 Task: Add a signature Hunter Evans containing Best wishes for a happy New Years Eve, Hunter Evans to email address softage.8@softage.net and add a label Party planning
Action: Mouse moved to (909, 64)
Screenshot: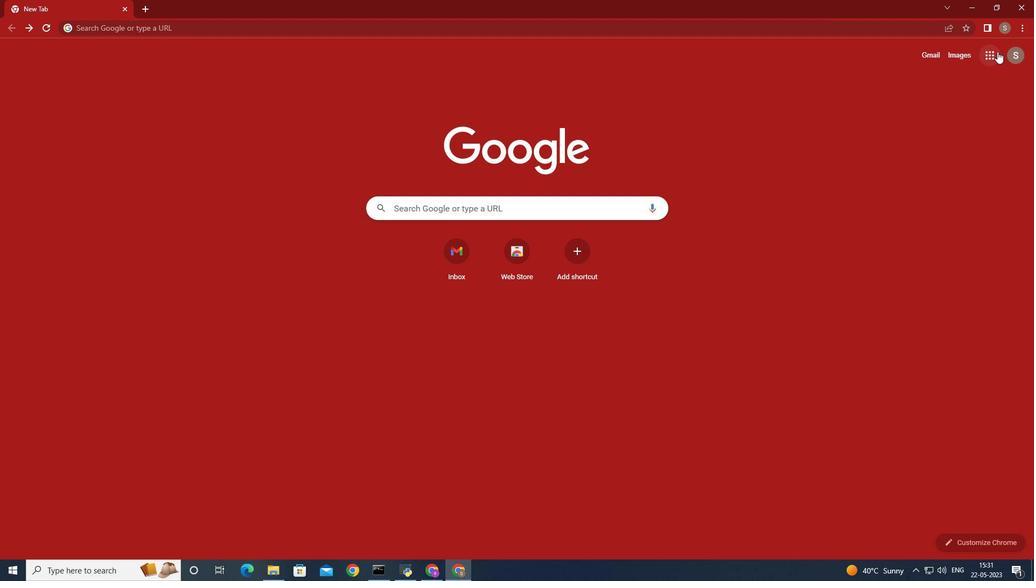 
Action: Mouse pressed left at (909, 64)
Screenshot: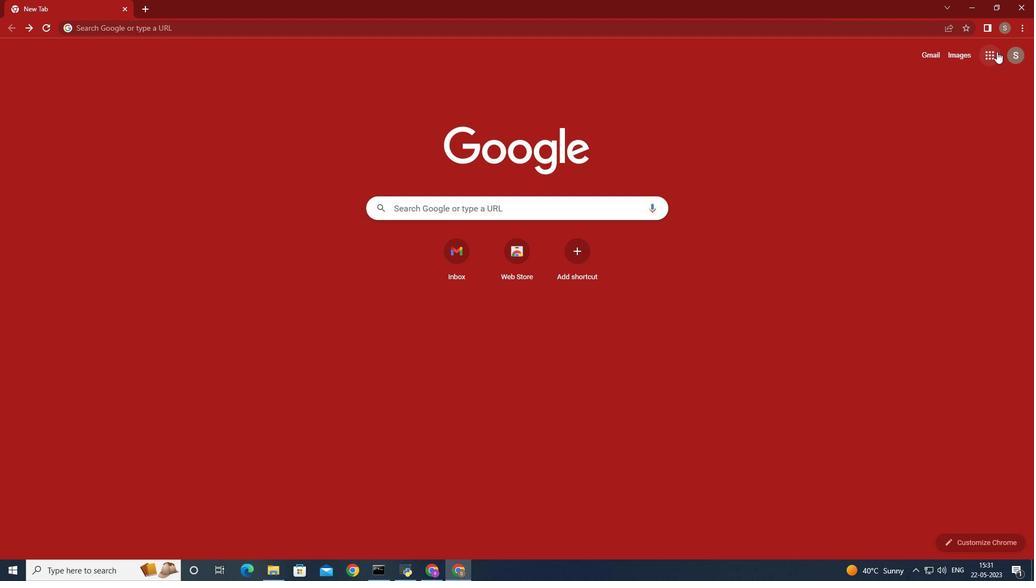 
Action: Mouse moved to (869, 101)
Screenshot: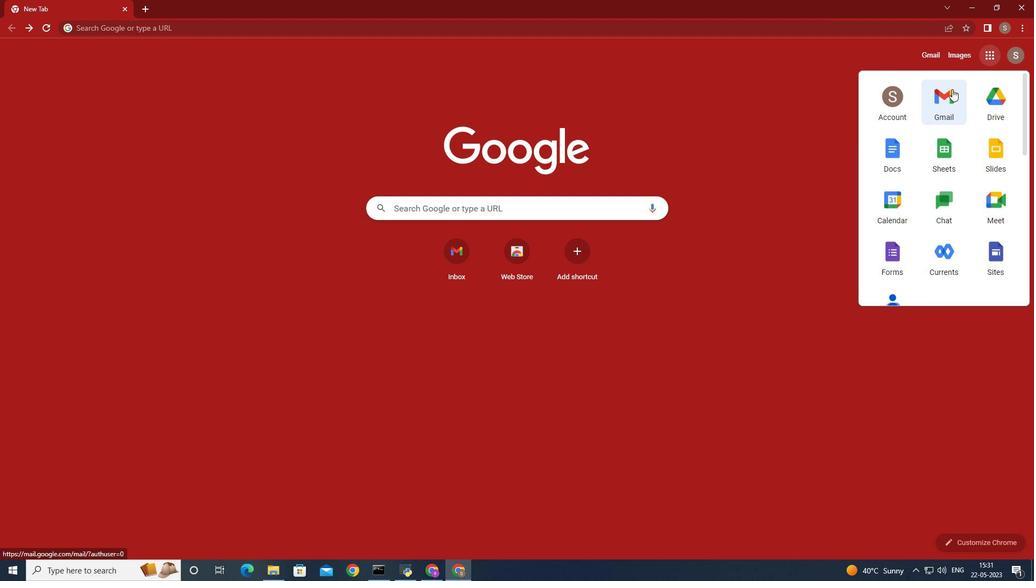 
Action: Mouse pressed left at (869, 101)
Screenshot: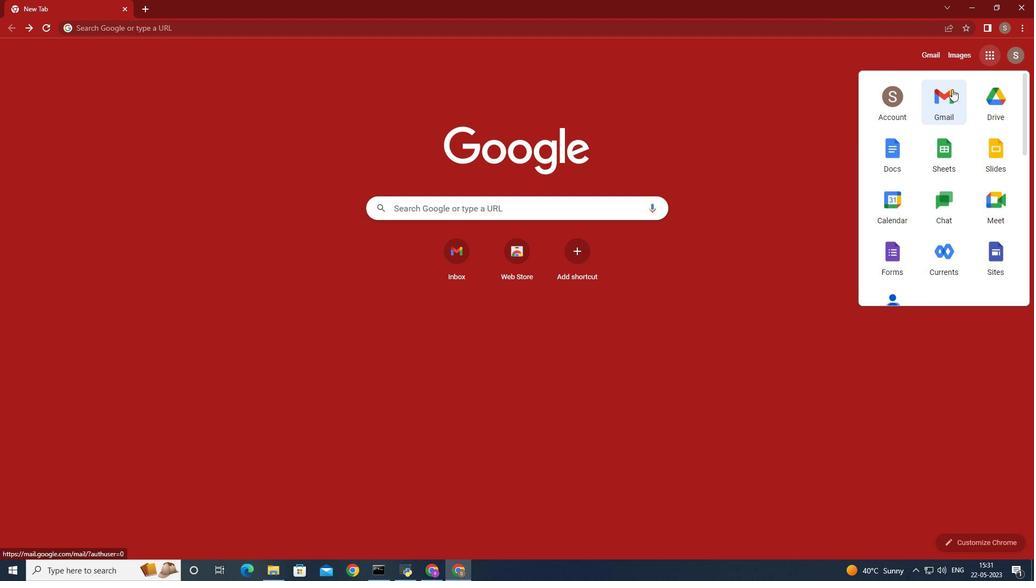 
Action: Mouse moved to (833, 89)
Screenshot: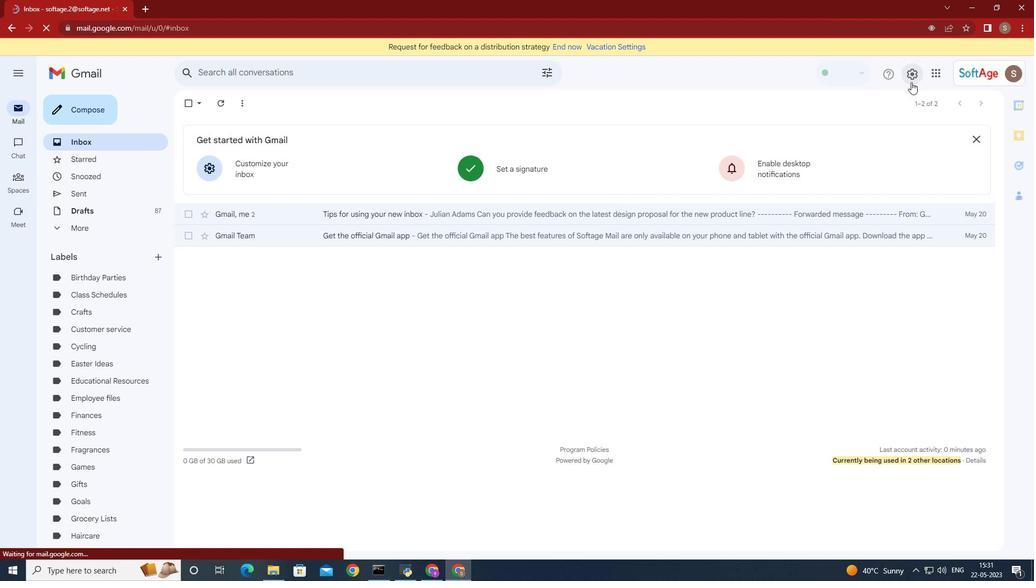 
Action: Mouse pressed left at (833, 89)
Screenshot: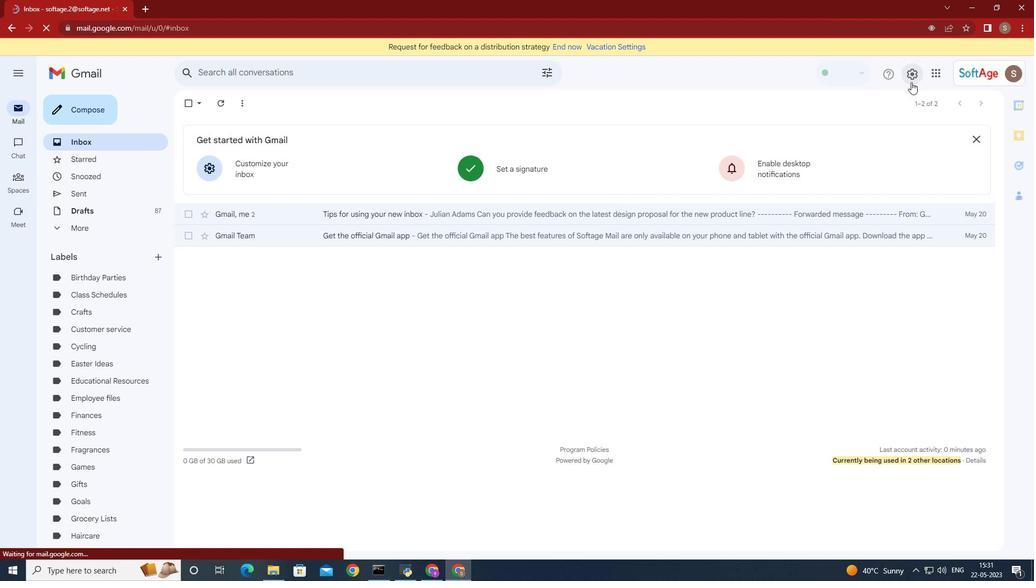 
Action: Mouse moved to (843, 133)
Screenshot: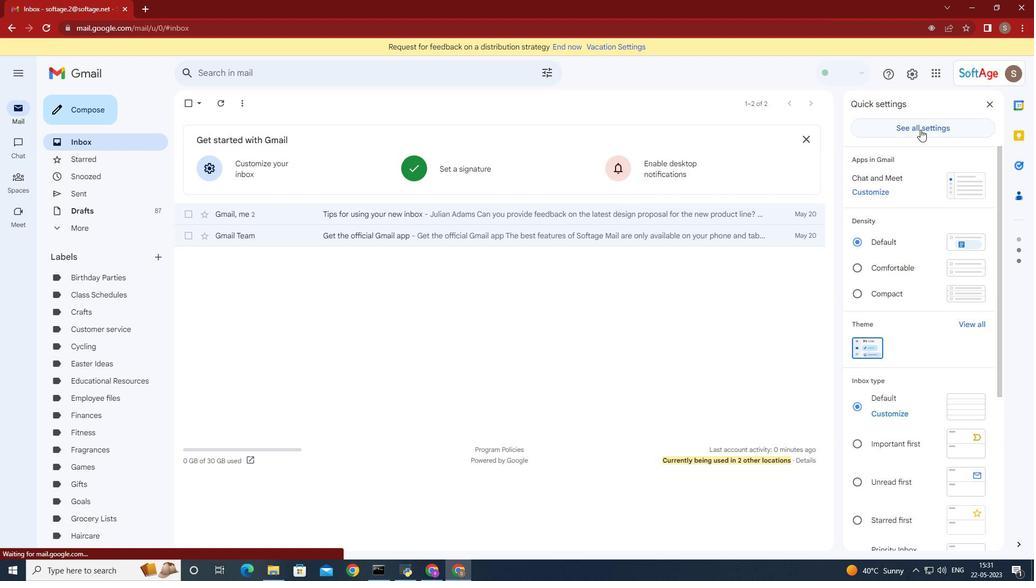
Action: Mouse pressed left at (843, 133)
Screenshot: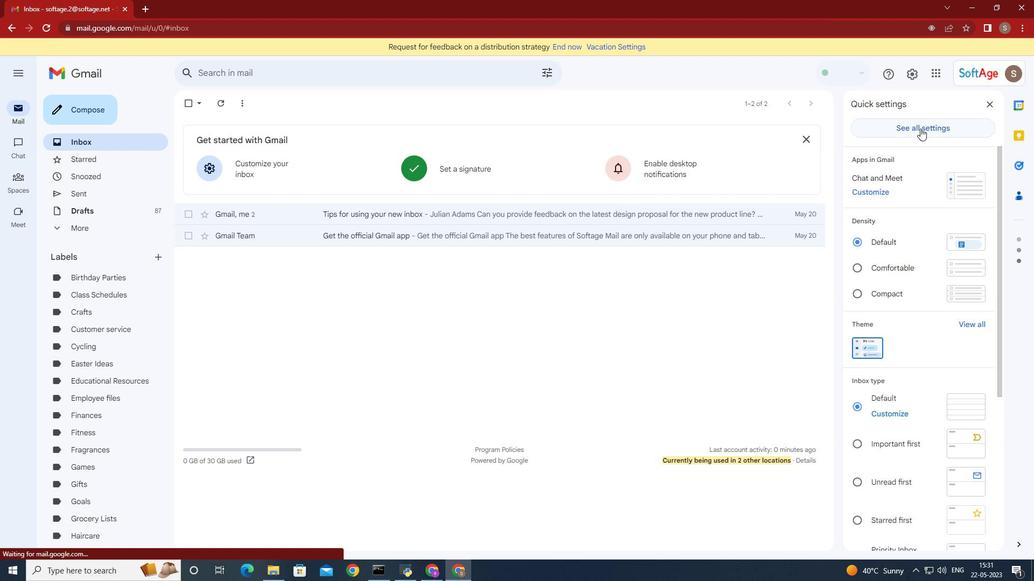 
Action: Mouse moved to (564, 237)
Screenshot: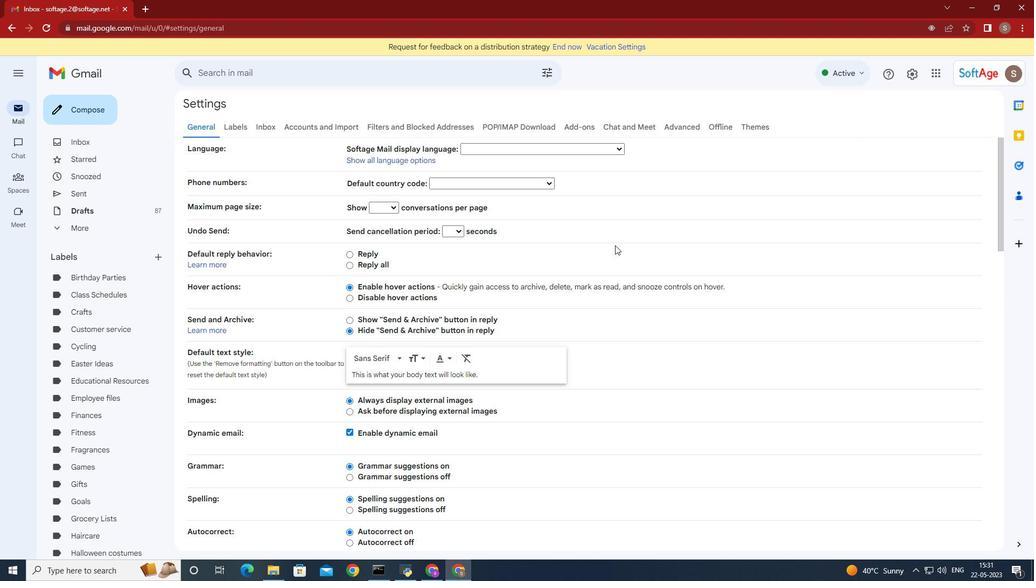 
Action: Mouse scrolled (564, 237) with delta (0, 0)
Screenshot: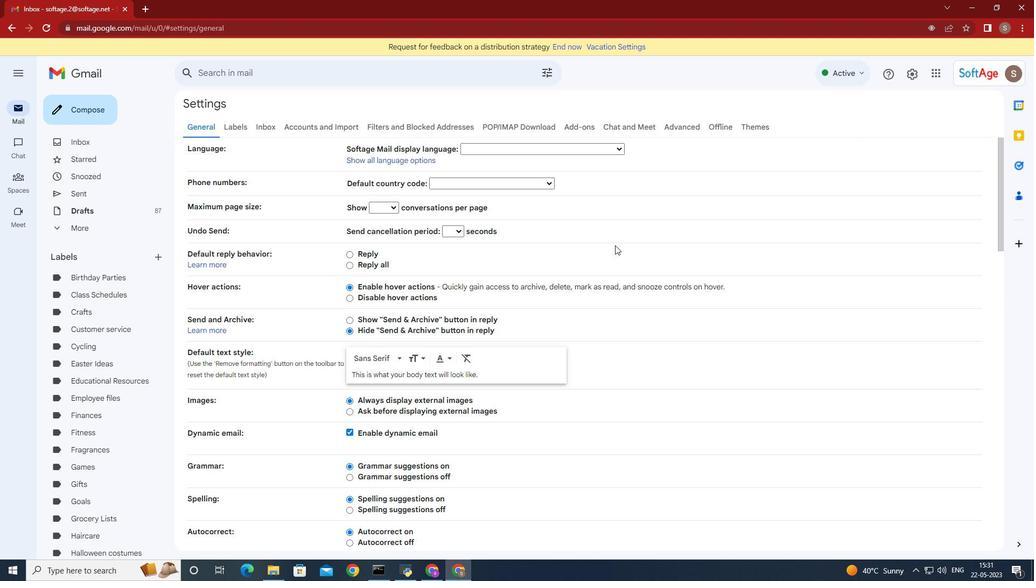 
Action: Mouse moved to (563, 237)
Screenshot: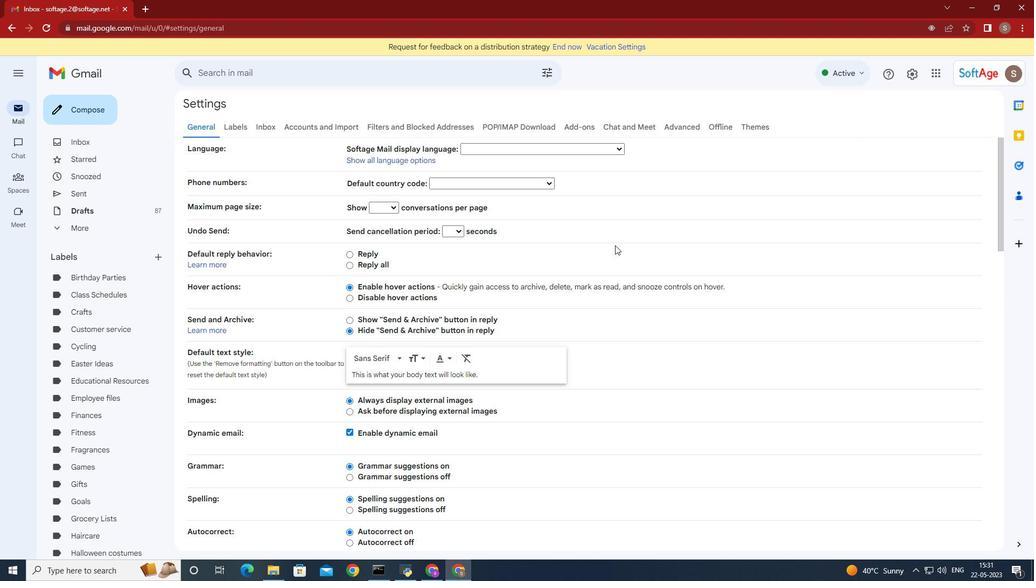 
Action: Mouse scrolled (563, 237) with delta (0, 0)
Screenshot: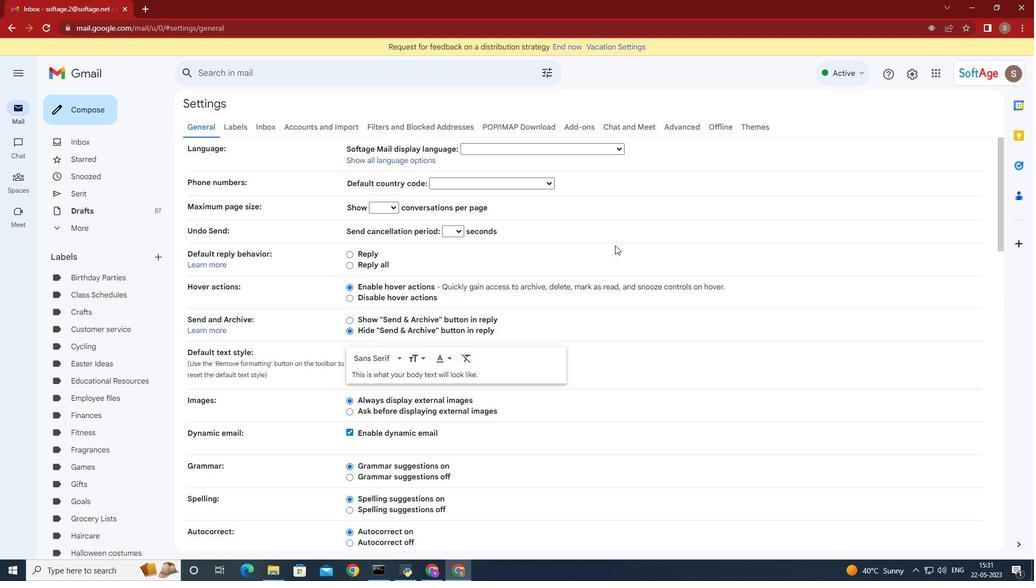 
Action: Mouse scrolled (563, 237) with delta (0, 0)
Screenshot: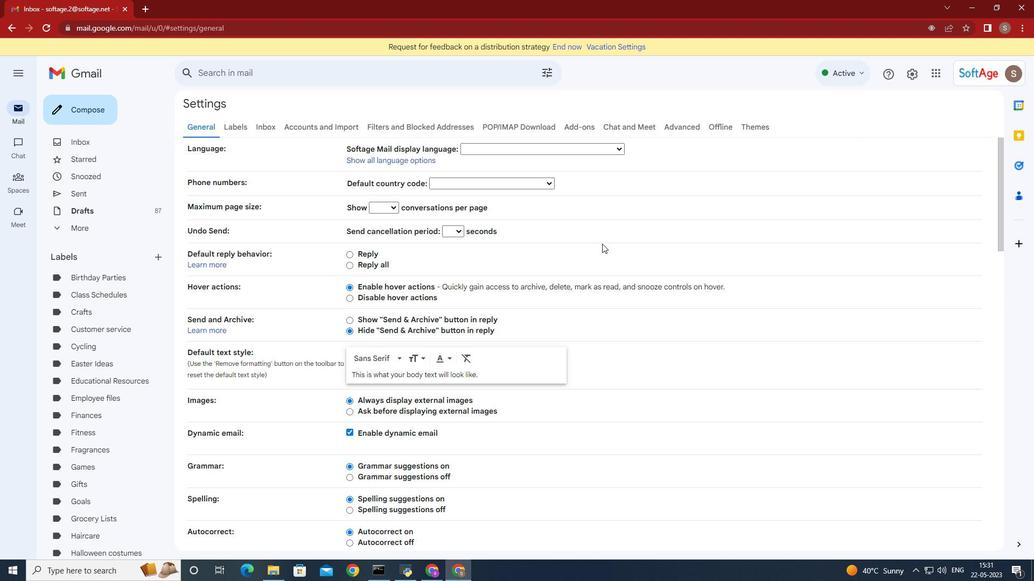 
Action: Mouse moved to (562, 237)
Screenshot: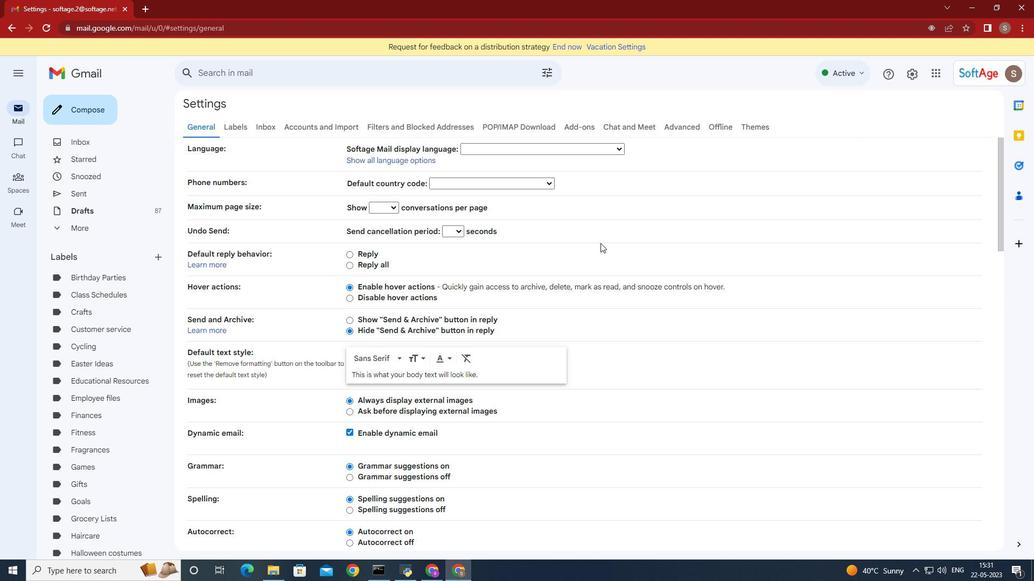 
Action: Mouse scrolled (562, 236) with delta (0, 0)
Screenshot: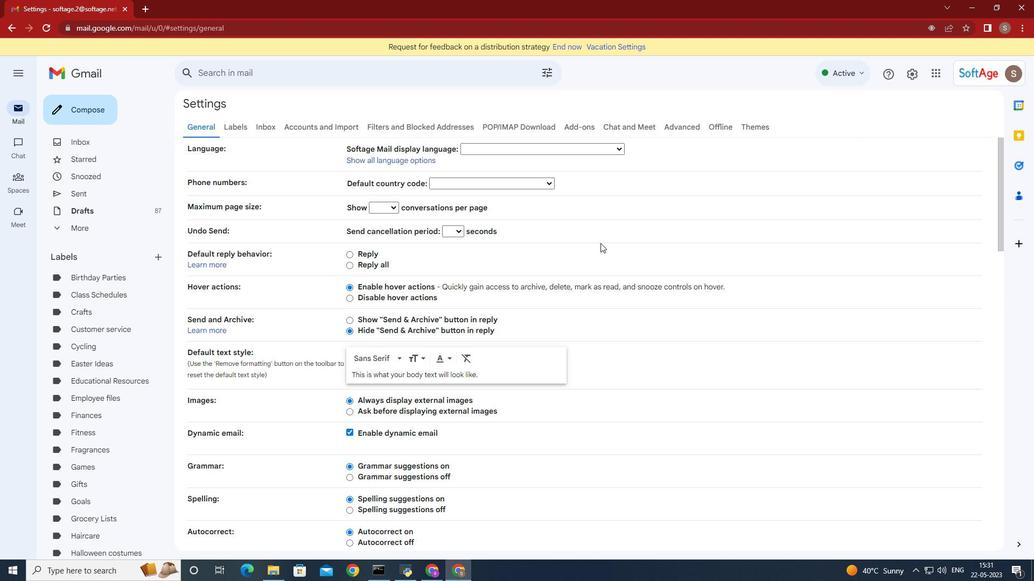 
Action: Mouse moved to (561, 236)
Screenshot: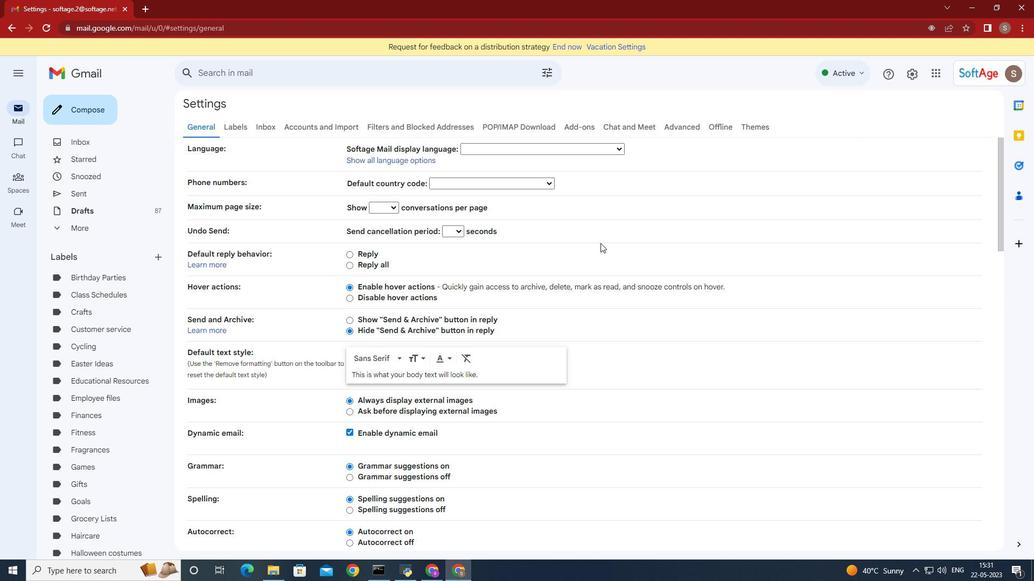 
Action: Mouse scrolled (561, 236) with delta (0, 0)
Screenshot: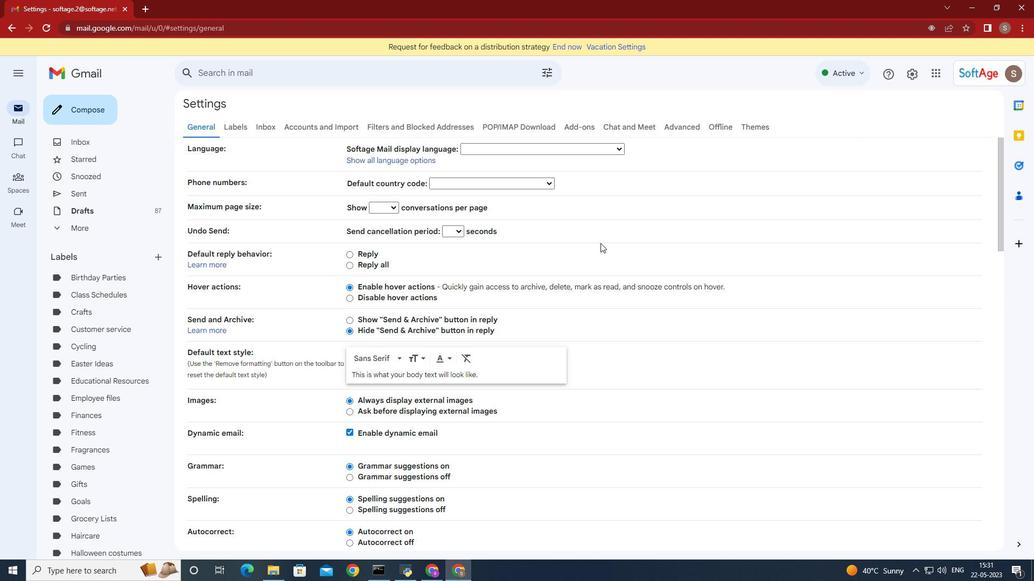 
Action: Mouse moved to (560, 235)
Screenshot: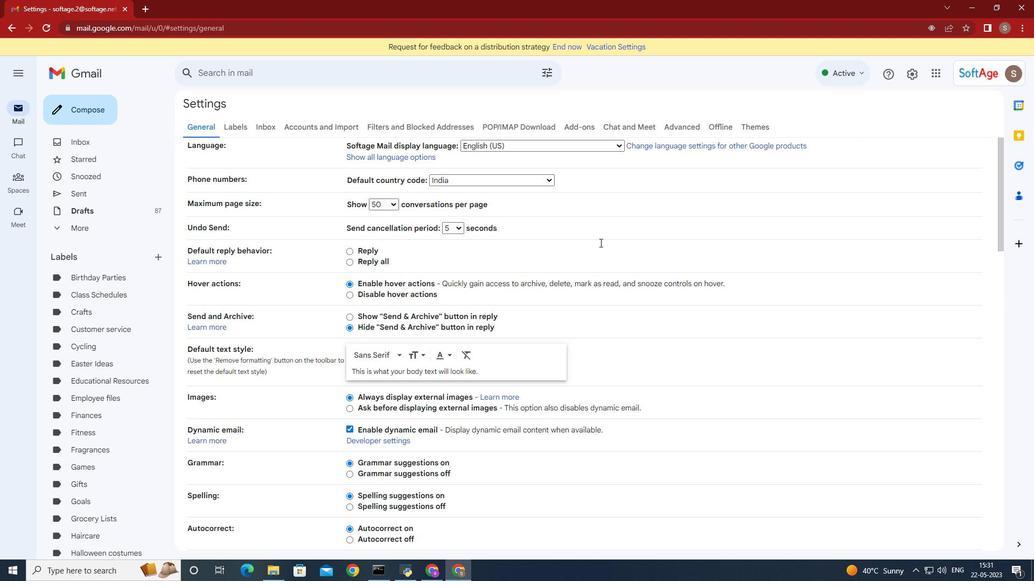 
Action: Mouse scrolled (560, 234) with delta (0, 0)
Screenshot: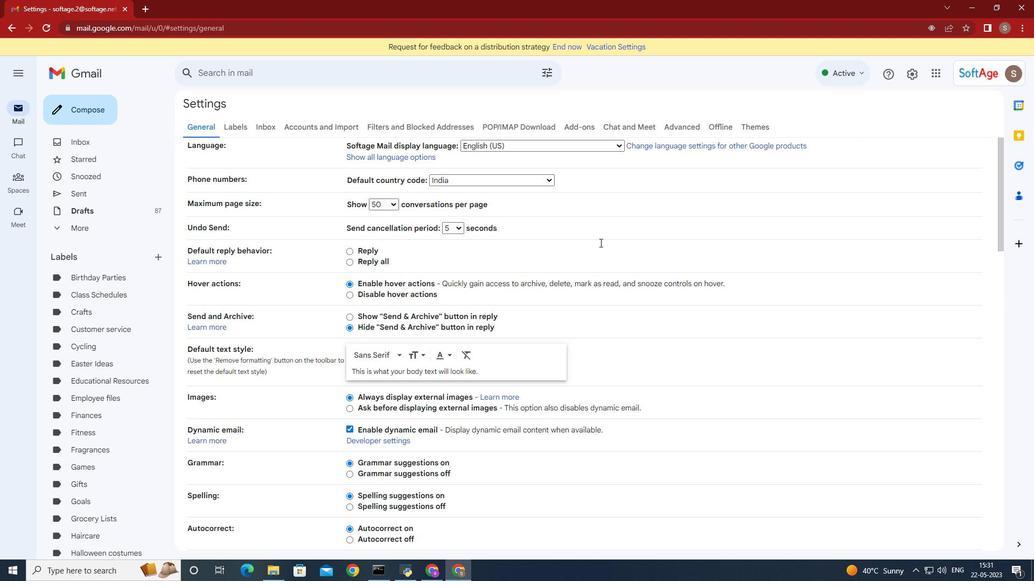 
Action: Mouse moved to (556, 232)
Screenshot: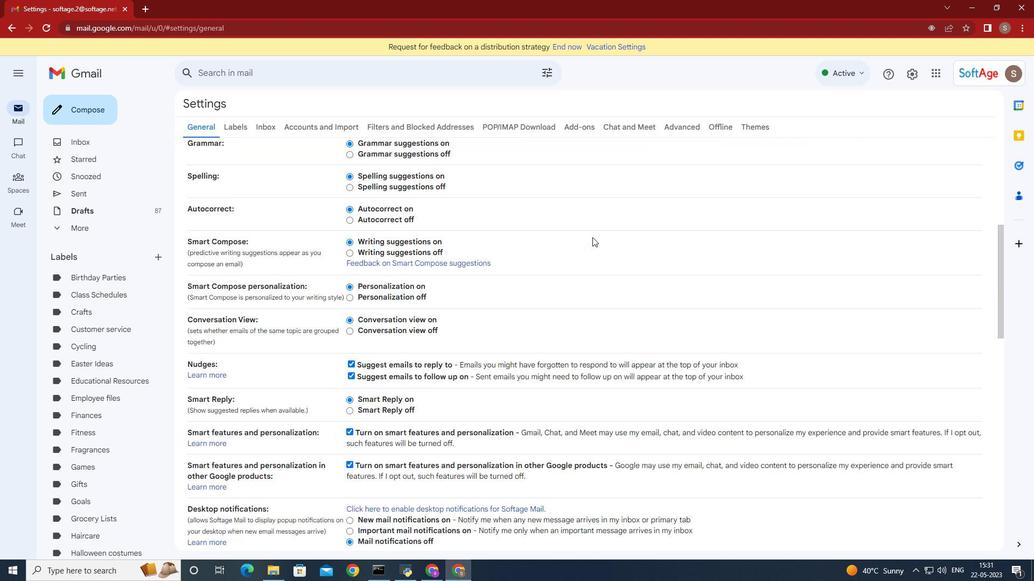 
Action: Mouse scrolled (556, 232) with delta (0, 0)
Screenshot: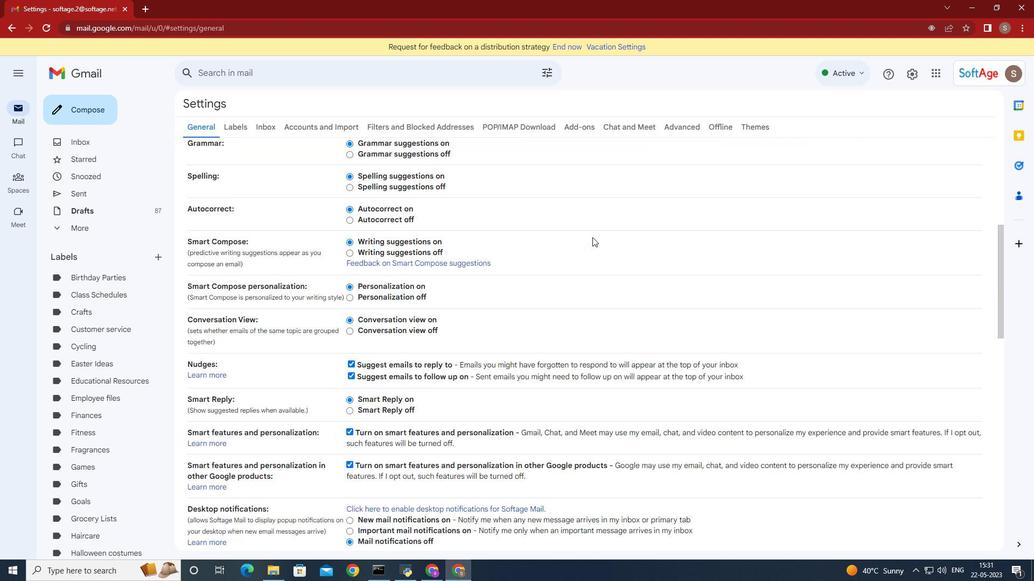 
Action: Mouse moved to (556, 232)
Screenshot: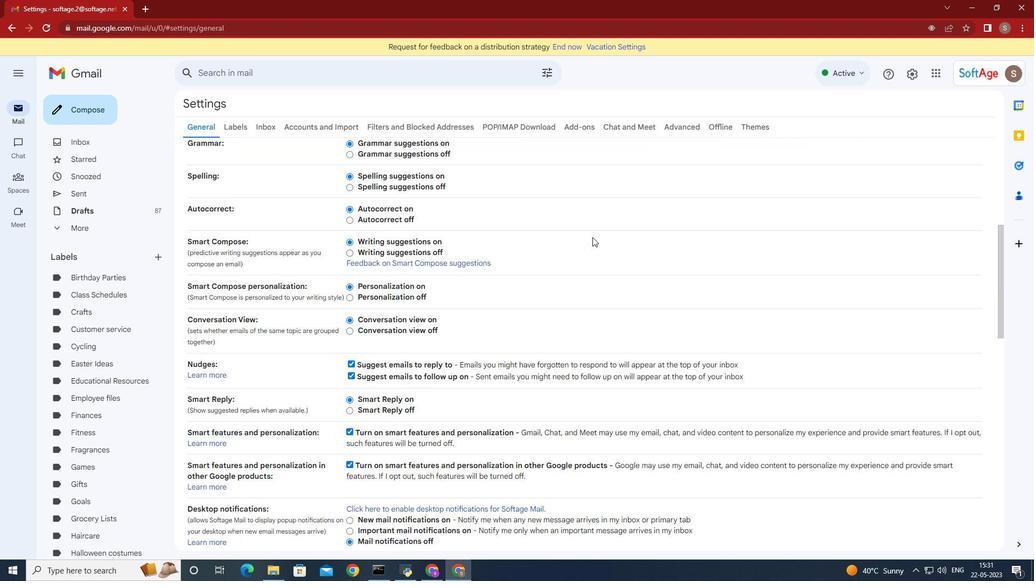 
Action: Mouse scrolled (556, 232) with delta (0, 0)
Screenshot: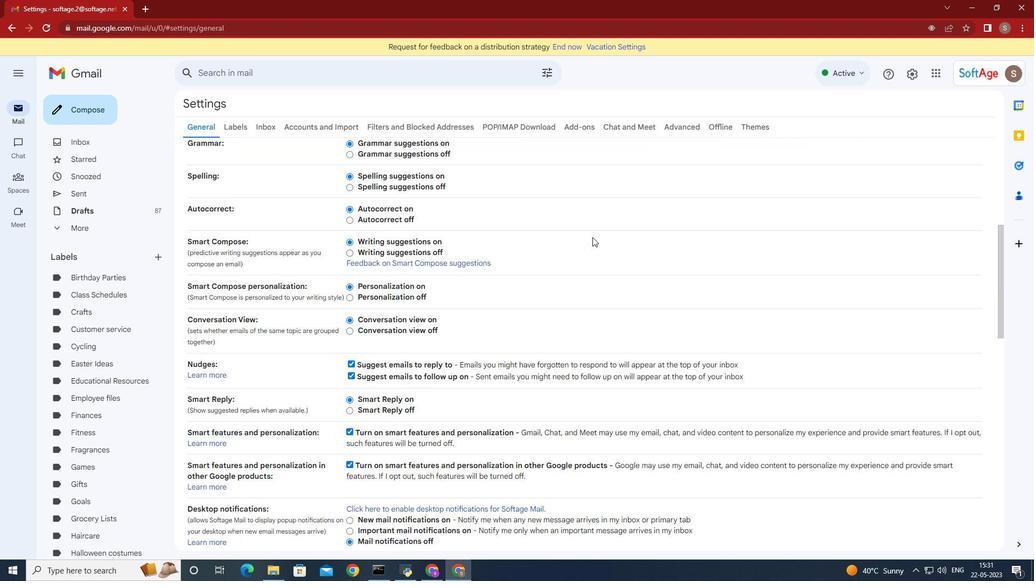 
Action: Mouse scrolled (556, 232) with delta (0, 0)
Screenshot: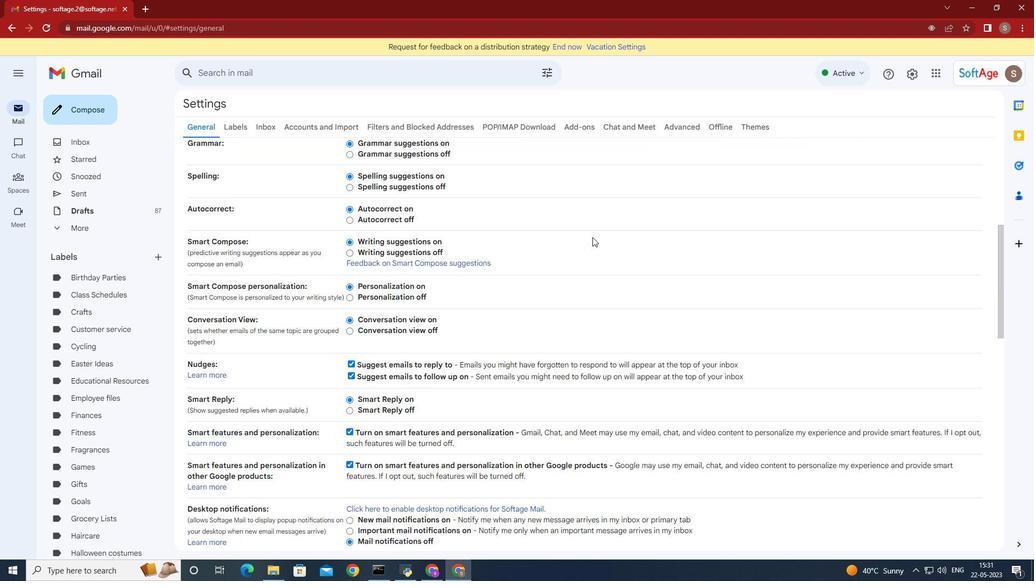 
Action: Mouse scrolled (556, 232) with delta (0, 0)
Screenshot: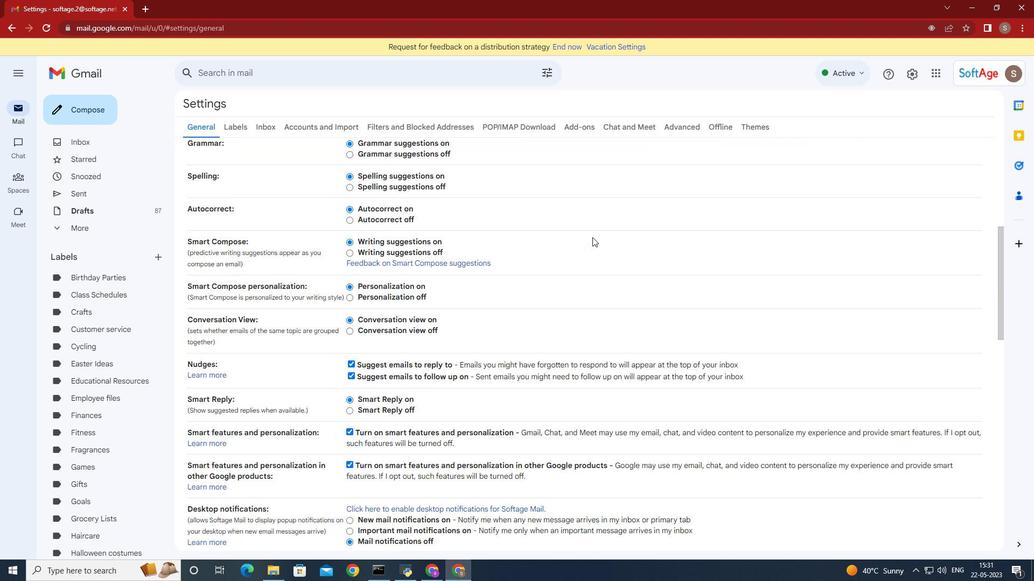 
Action: Mouse scrolled (556, 232) with delta (0, 0)
Screenshot: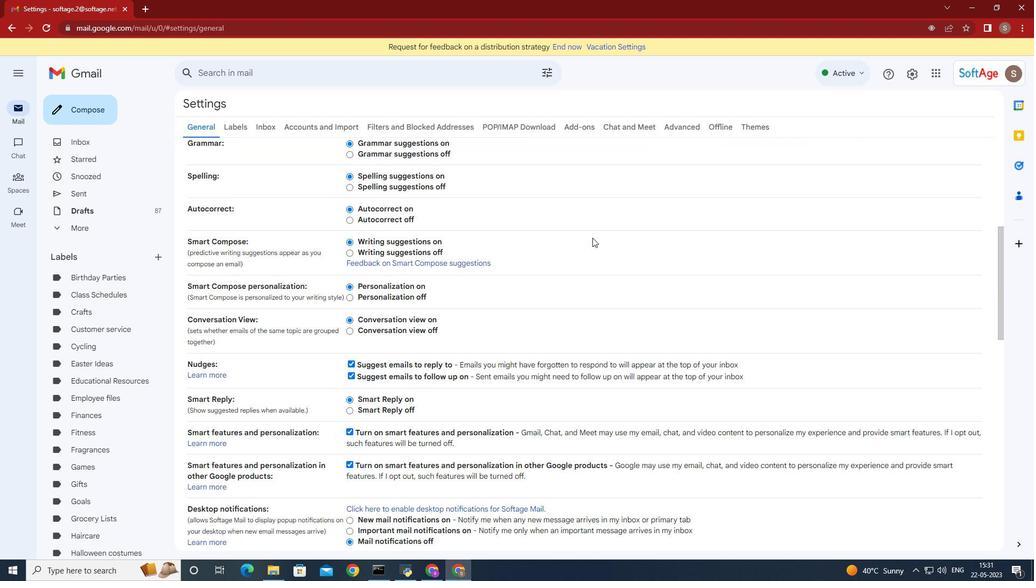 
Action: Mouse scrolled (556, 232) with delta (0, 0)
Screenshot: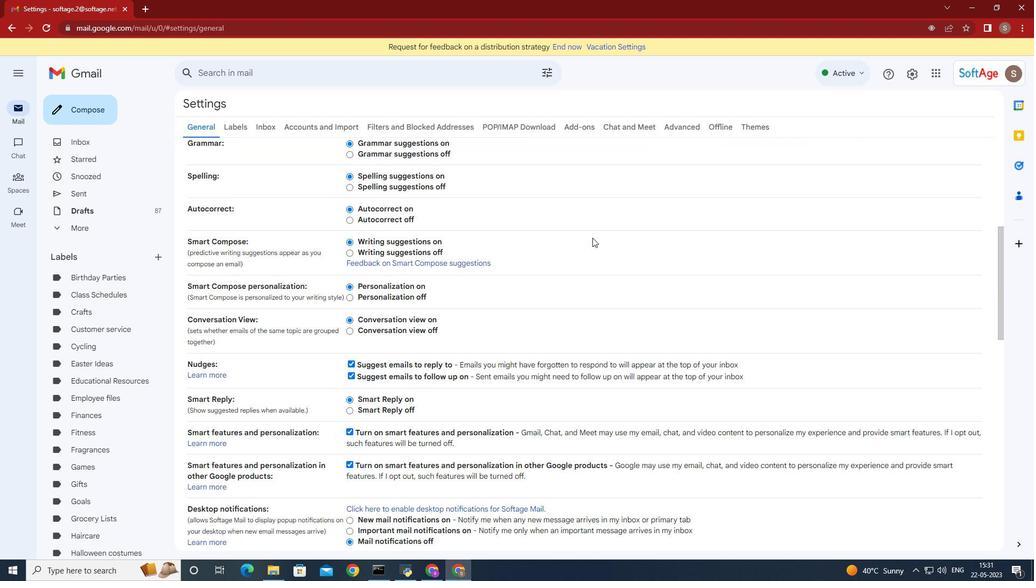 
Action: Mouse moved to (509, 376)
Screenshot: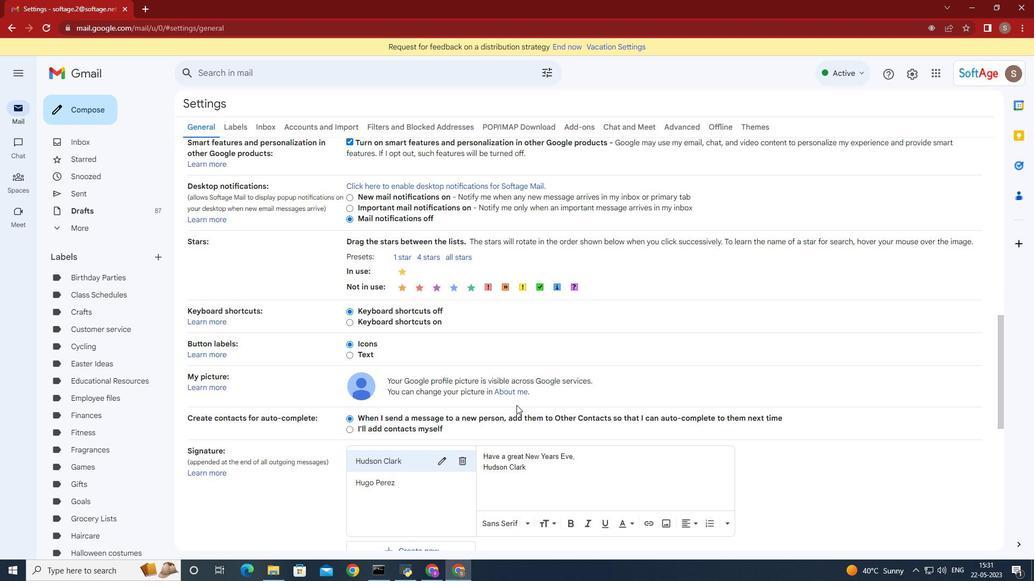 
Action: Mouse scrolled (504, 382) with delta (0, 0)
Screenshot: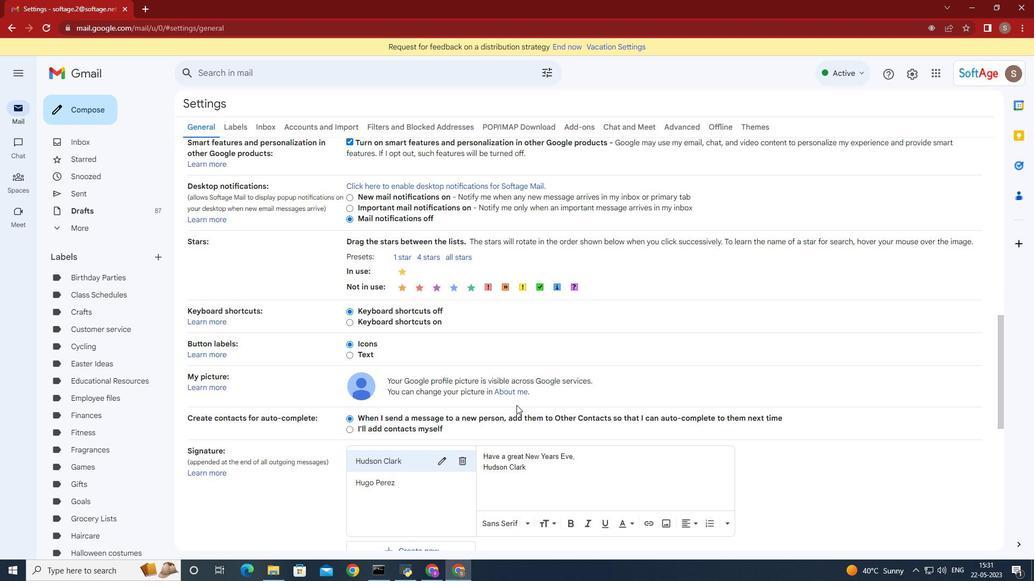 
Action: Mouse moved to (510, 374)
Screenshot: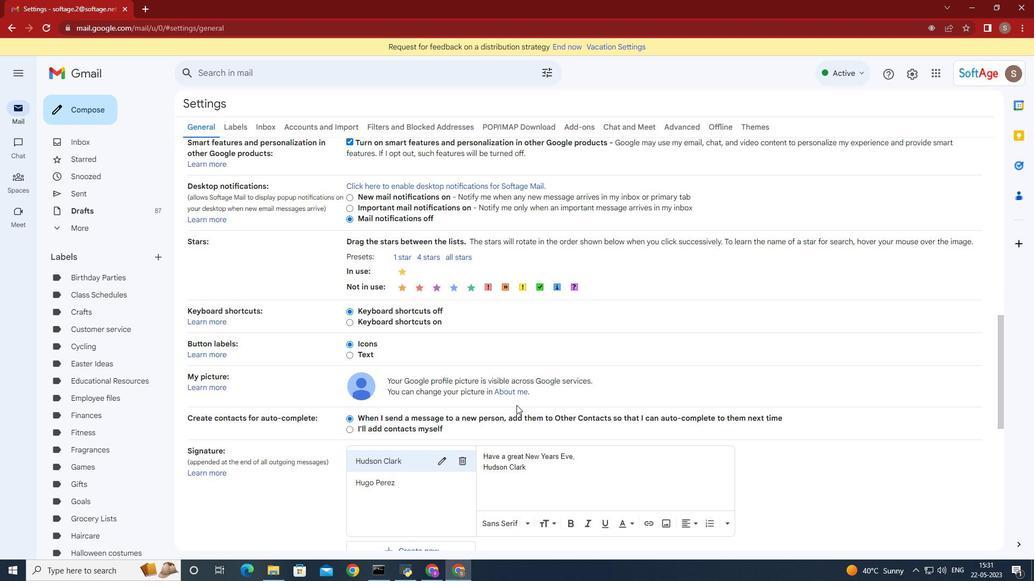 
Action: Mouse scrolled (504, 382) with delta (0, 0)
Screenshot: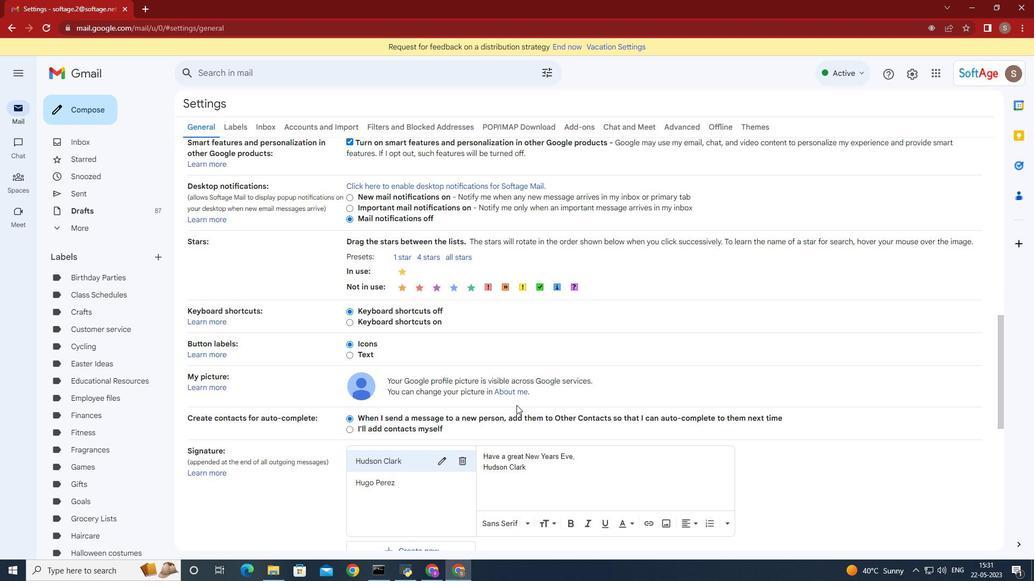 
Action: Mouse moved to (512, 372)
Screenshot: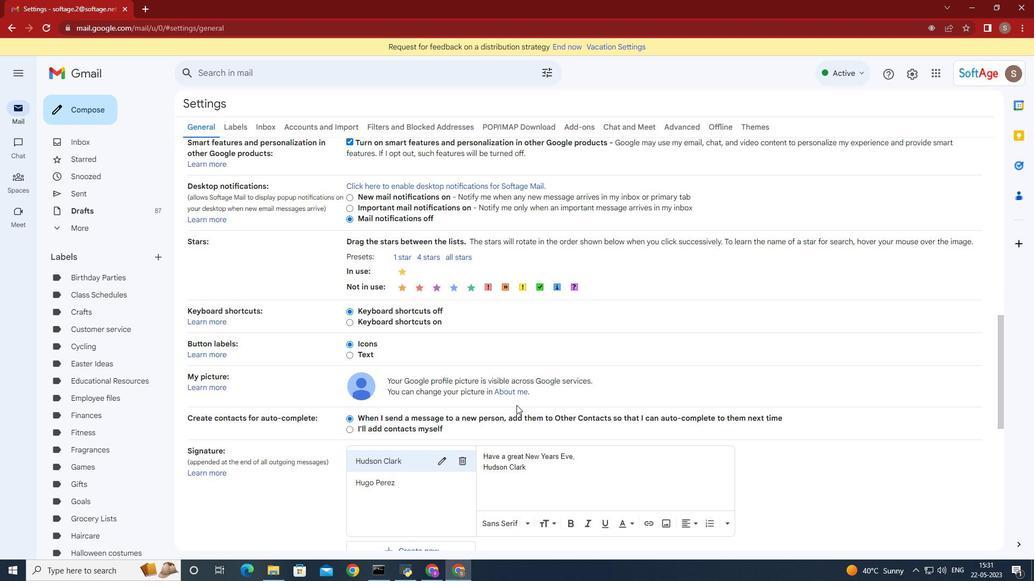 
Action: Mouse scrolled (510, 374) with delta (0, 0)
Screenshot: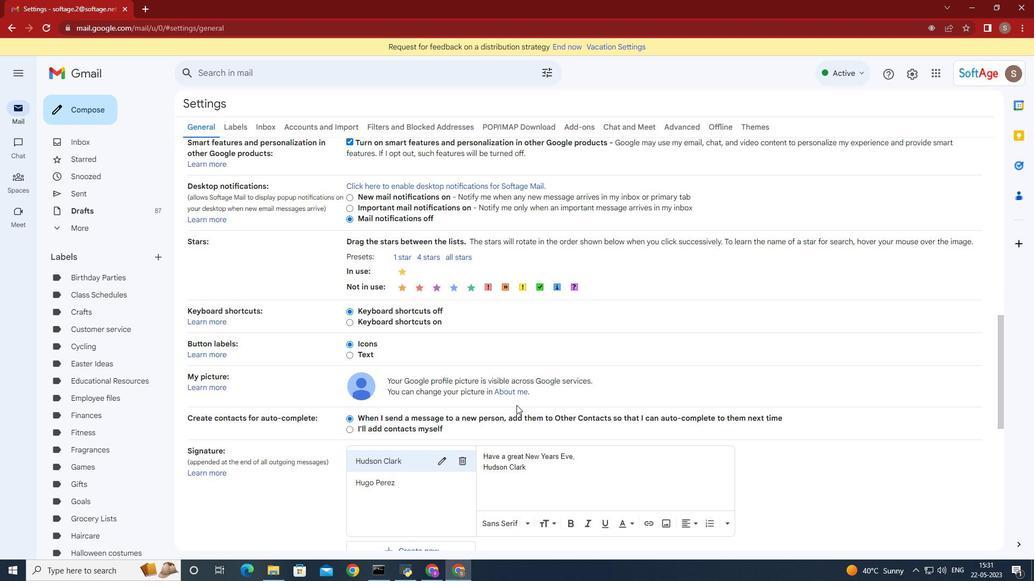
Action: Mouse moved to (392, 372)
Screenshot: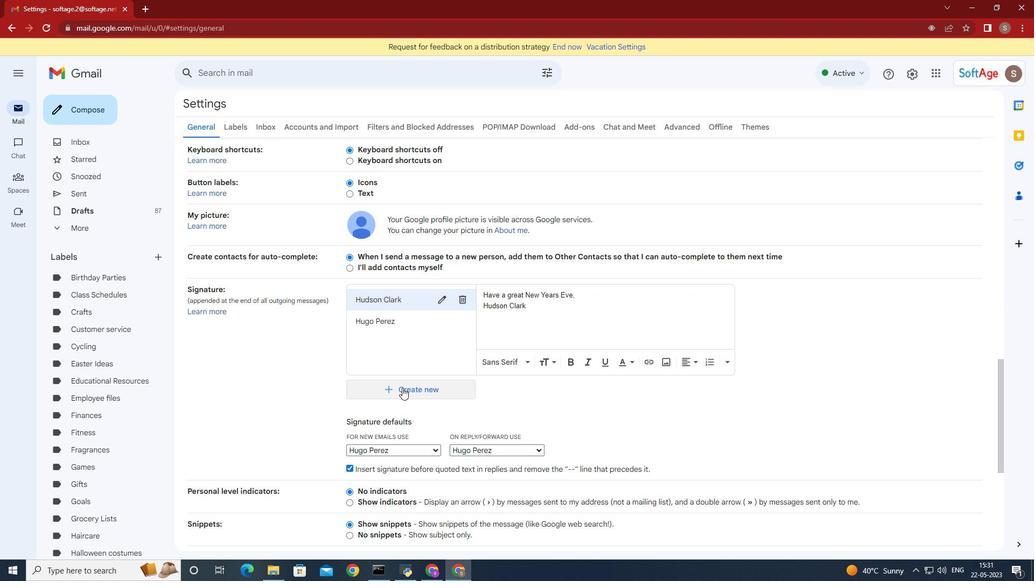 
Action: Mouse pressed left at (392, 372)
Screenshot: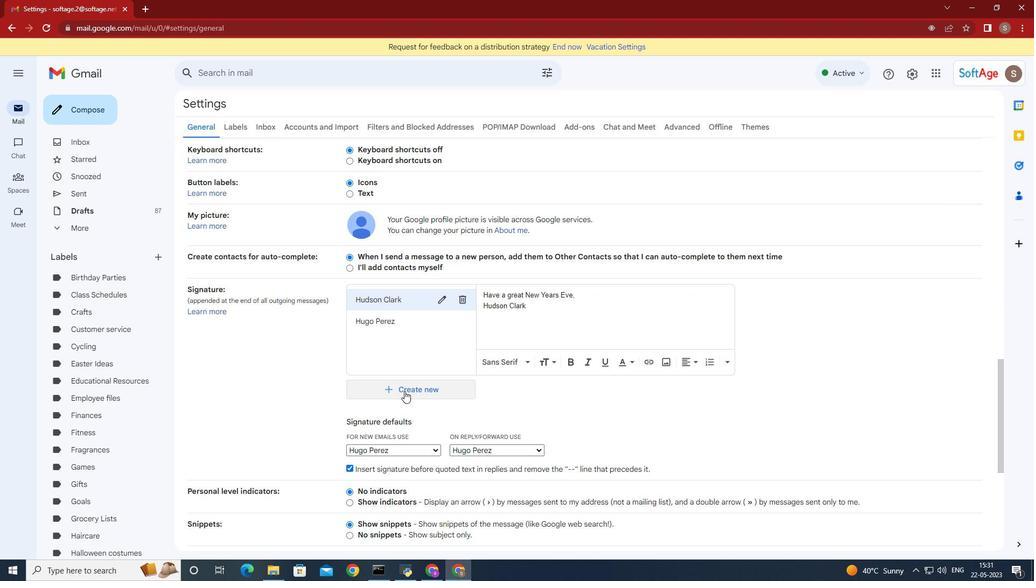 
Action: Mouse moved to (494, 284)
Screenshot: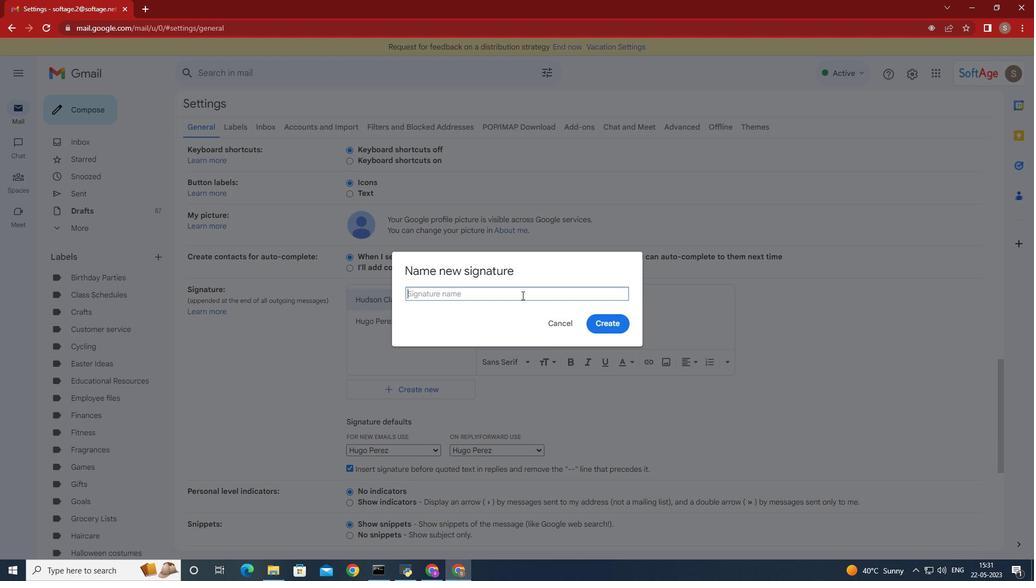 
Action: Key pressed <Key.shift>Hunter<Key.space><Key.shift>Evans<Key.space>
Screenshot: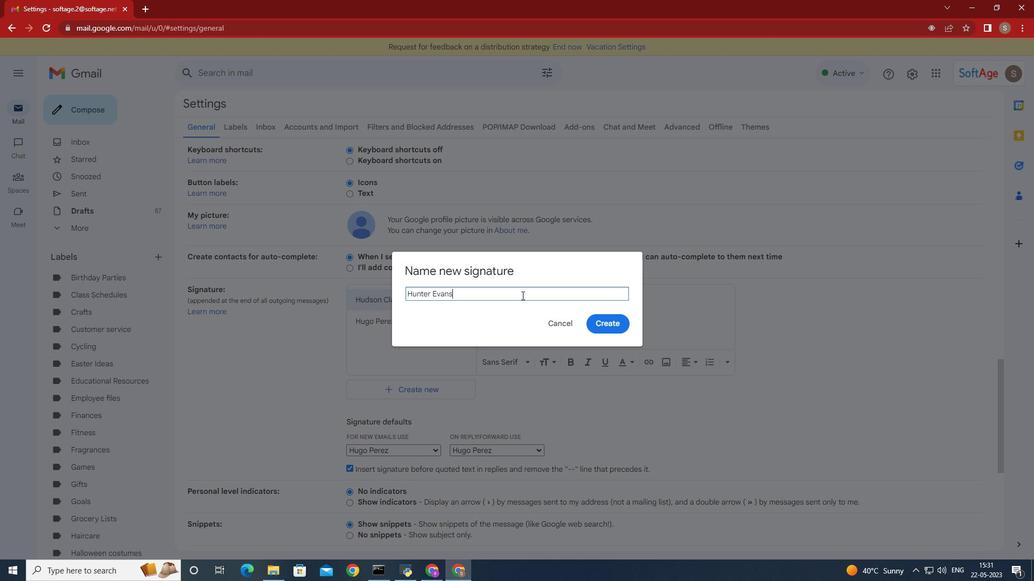 
Action: Mouse moved to (583, 315)
Screenshot: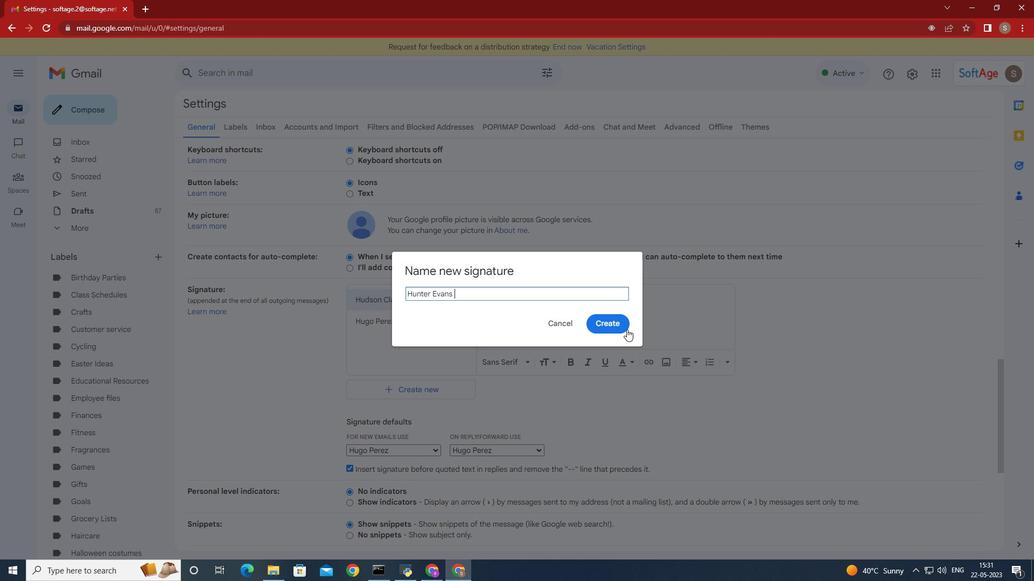 
Action: Mouse pressed left at (583, 315)
Screenshot: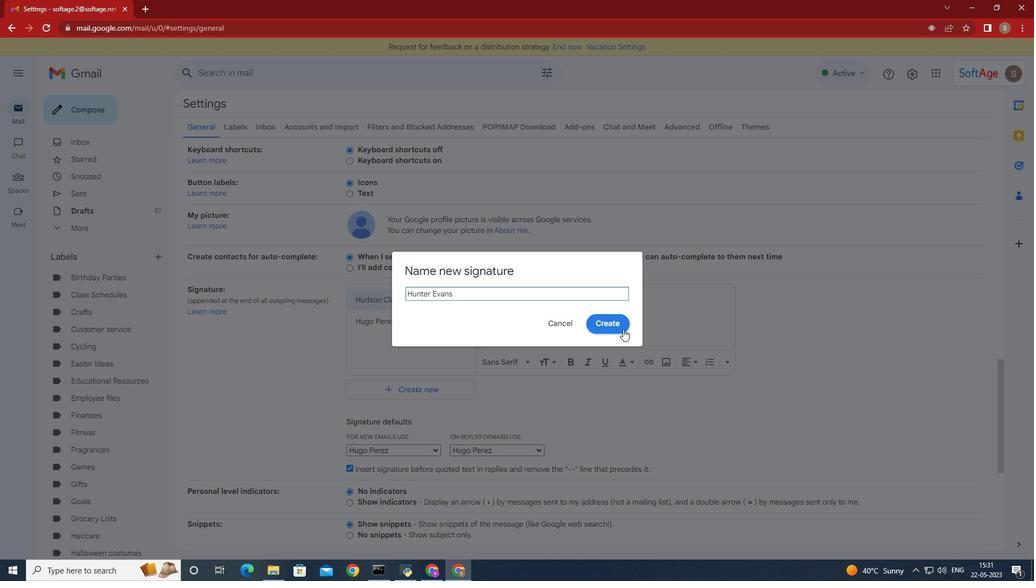 
Action: Key pressed <Key.shift>Best<Key.space>wishes<Key.space>for<Key.space>a<Key.space>happy<Key.space><Key.shift>New<Key.space><Key.shift><Key.shift><Key.shift><Key.shift><Key.shift><Key.shift><Key.shift><Key.shift><Key.shift><Key.shift><Key.shift><Key.shift><Key.shift><Key.shift><Key.shift><Key.shift>Years<Key.space><Key.shift>Eva,<Key.enter><Key.shift><Key.shift><Key.shift><Key.shift>Hunter<Key.space><Key.shift>Evans
Screenshot: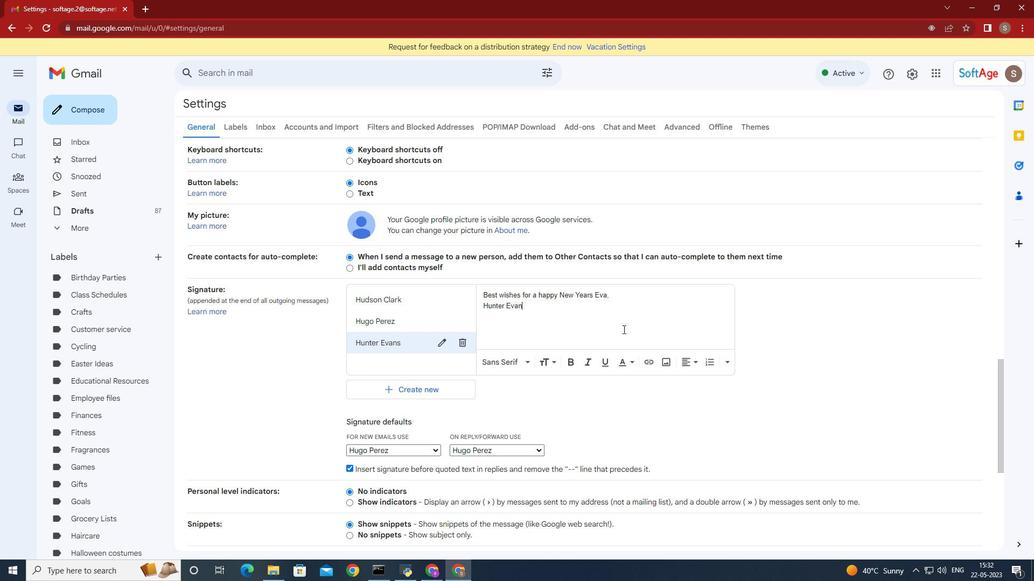 
Action: Mouse moved to (582, 315)
Screenshot: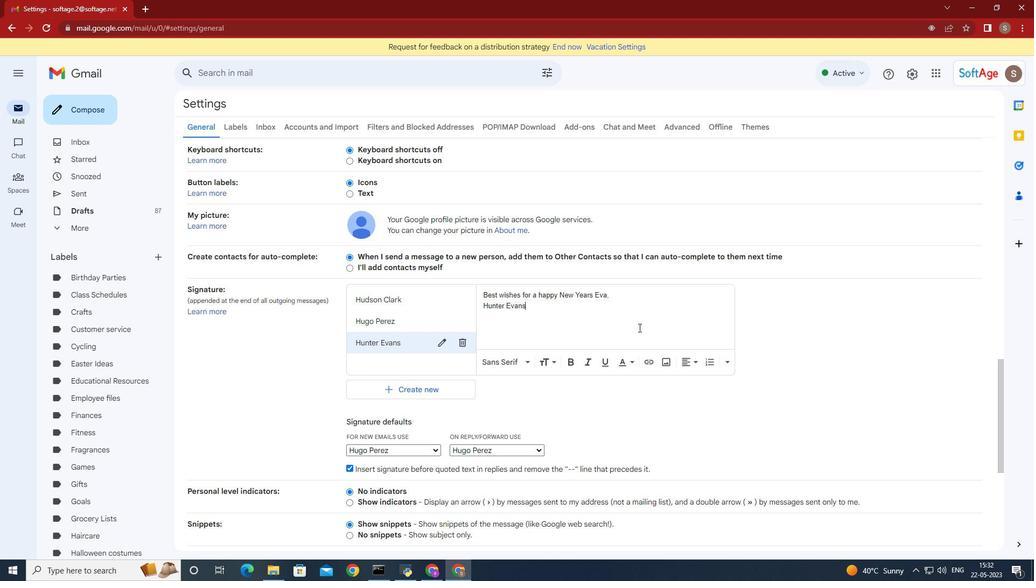 
Action: Mouse scrolled (582, 315) with delta (0, 0)
Screenshot: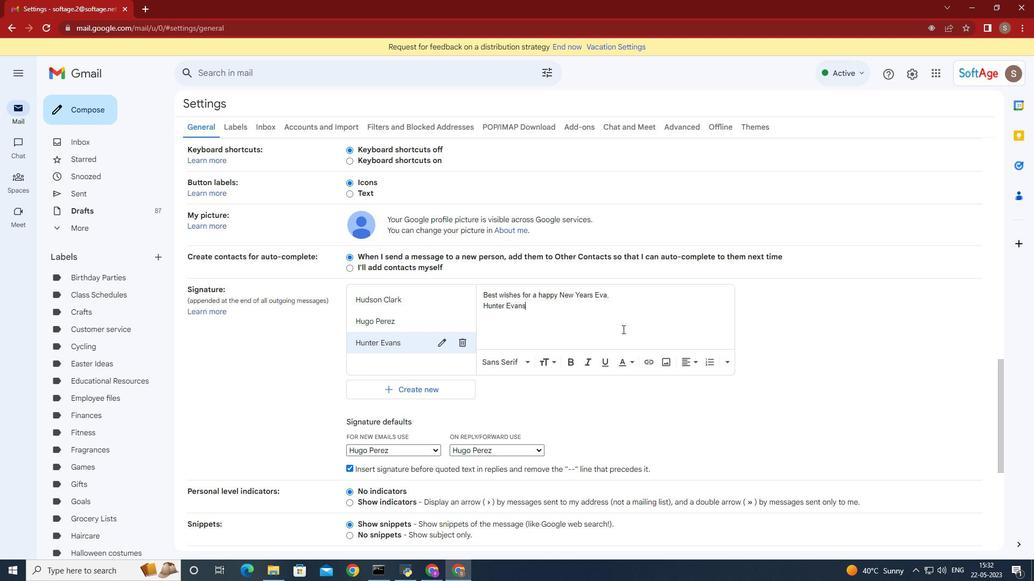 
Action: Mouse scrolled (582, 315) with delta (0, 0)
Screenshot: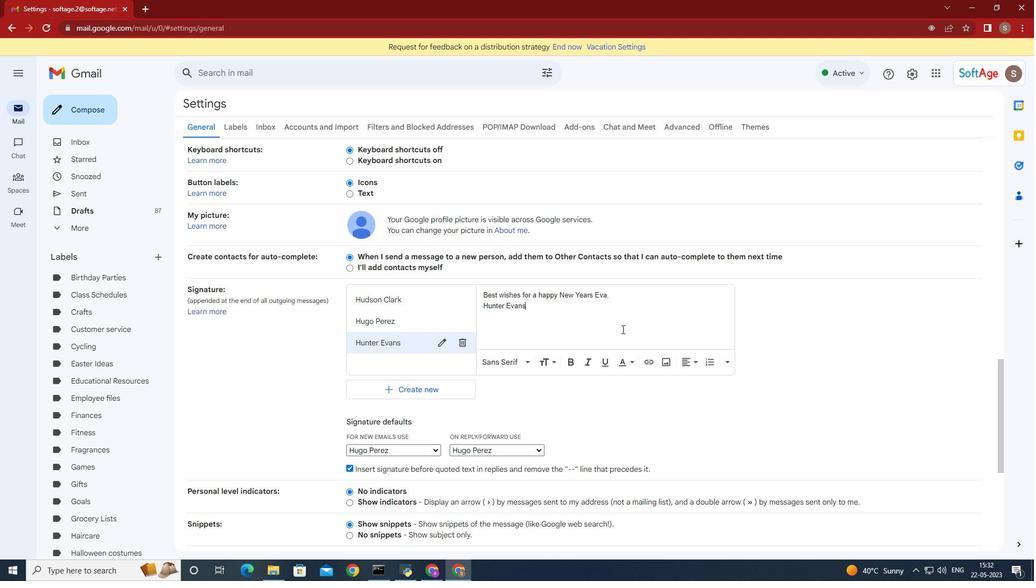 
Action: Mouse moved to (421, 329)
Screenshot: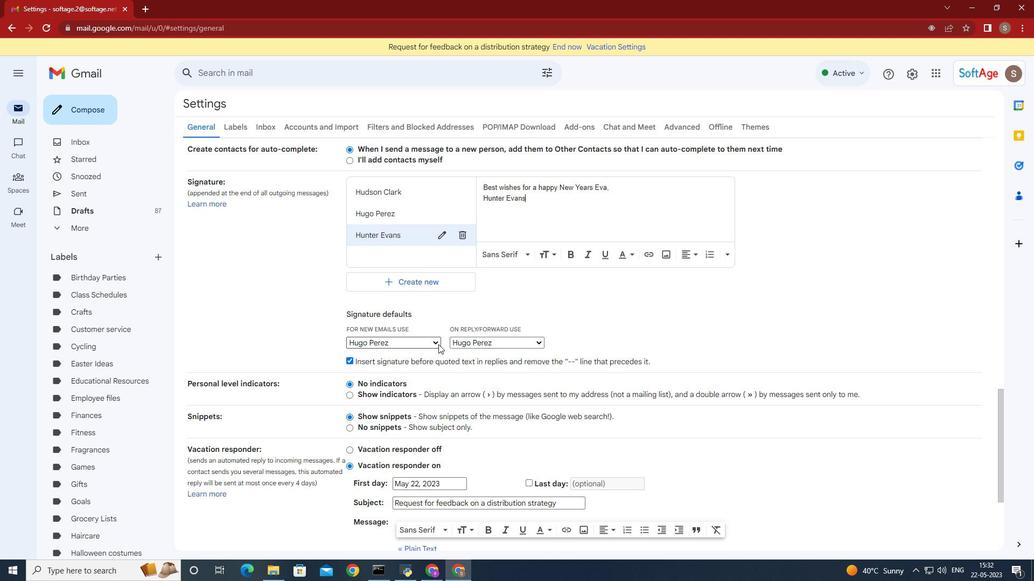 
Action: Mouse pressed left at (421, 329)
Screenshot: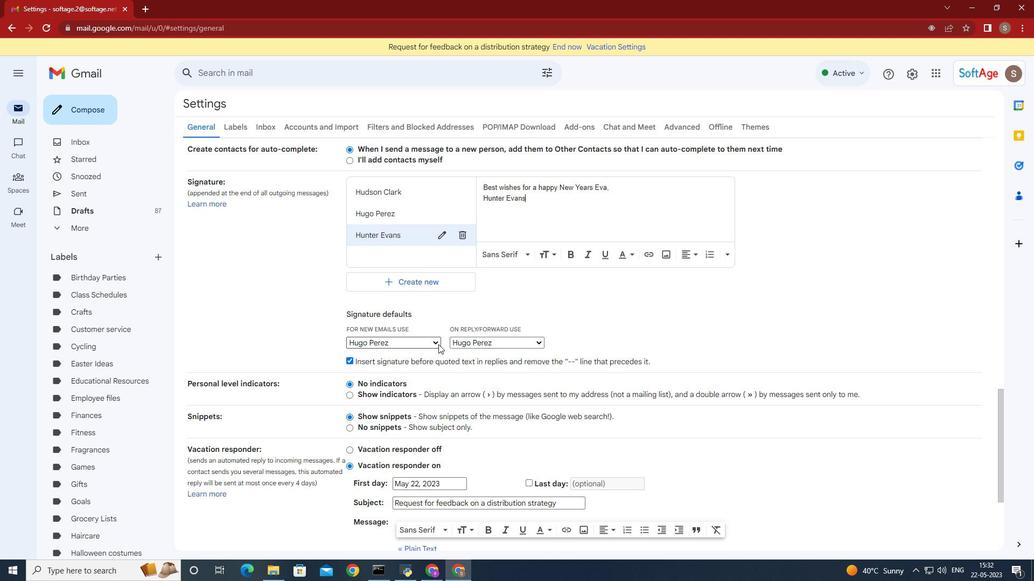 
Action: Mouse moved to (367, 364)
Screenshot: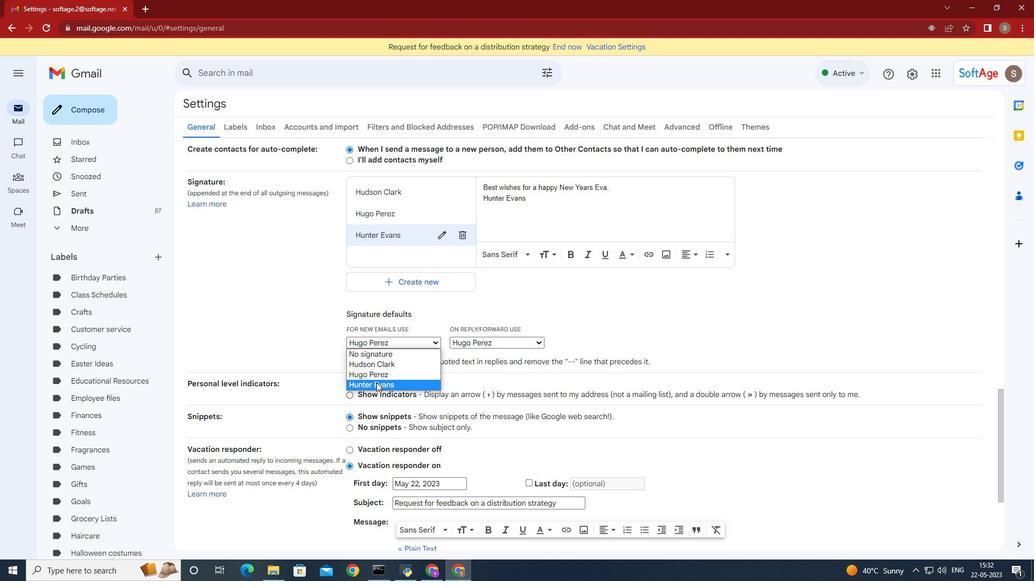 
Action: Mouse pressed left at (367, 364)
Screenshot: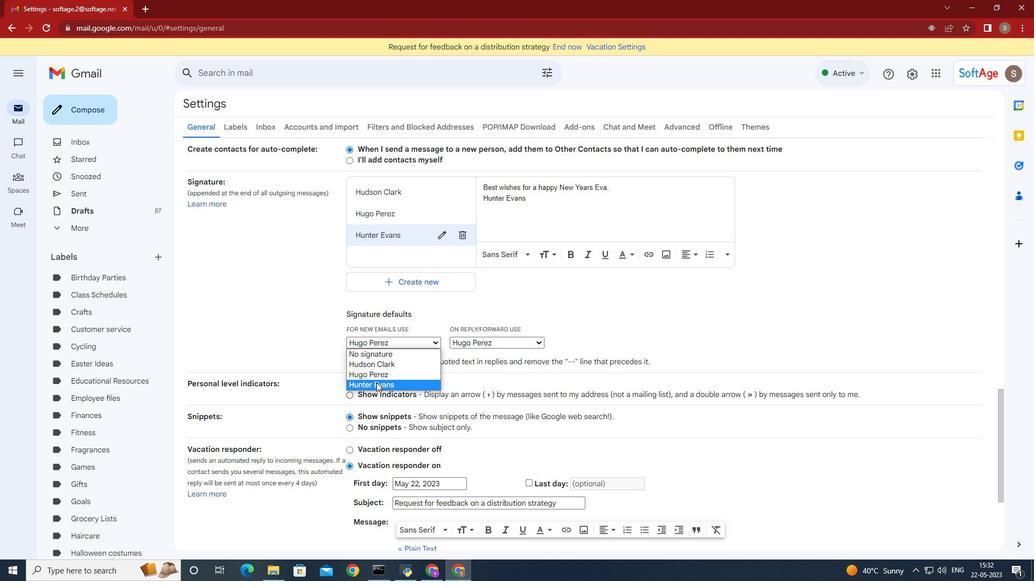
Action: Mouse moved to (507, 328)
Screenshot: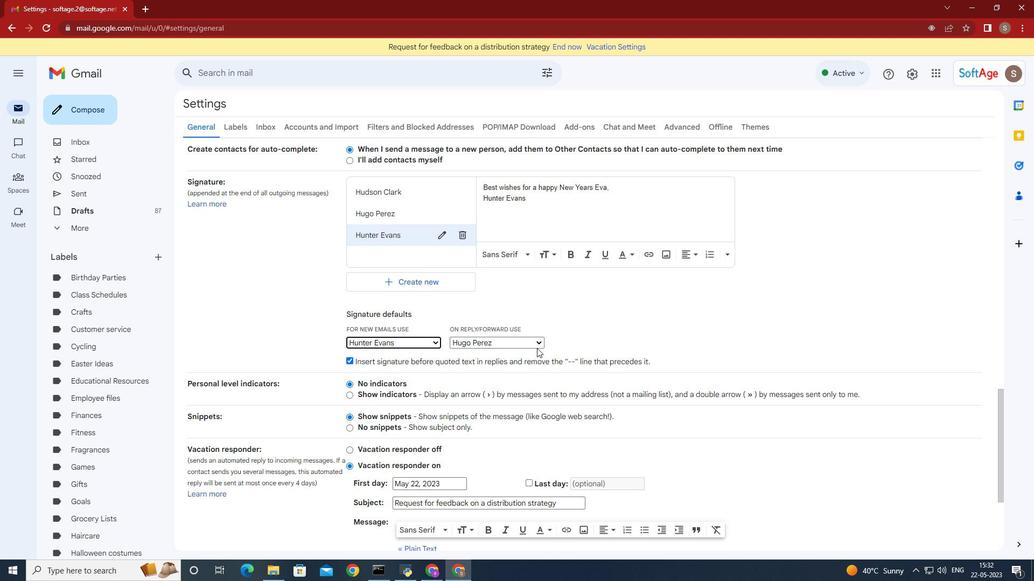 
Action: Mouse pressed left at (507, 328)
Screenshot: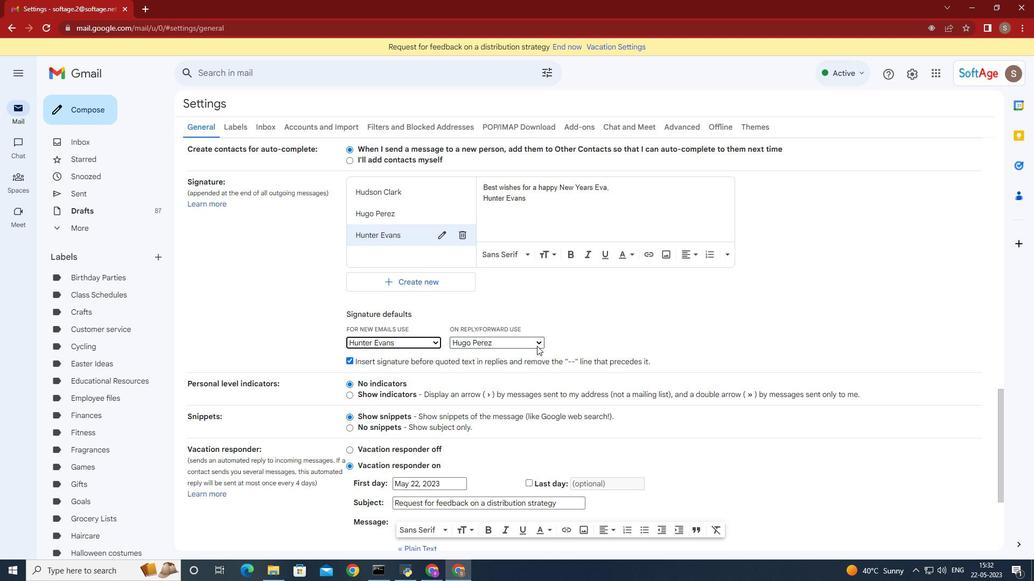 
Action: Mouse moved to (496, 367)
Screenshot: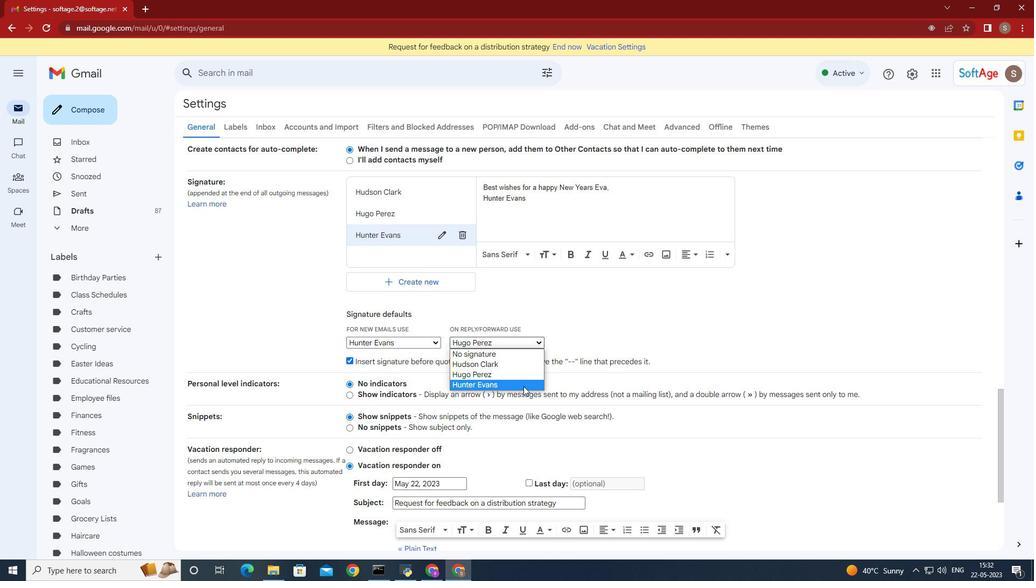 
Action: Mouse pressed left at (496, 367)
Screenshot: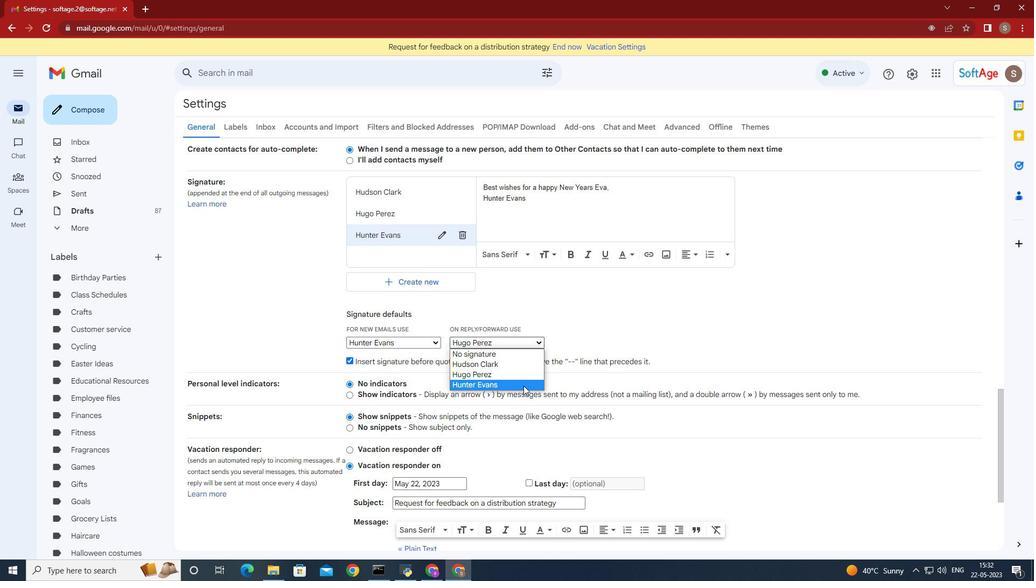 
Action: Mouse moved to (675, 328)
Screenshot: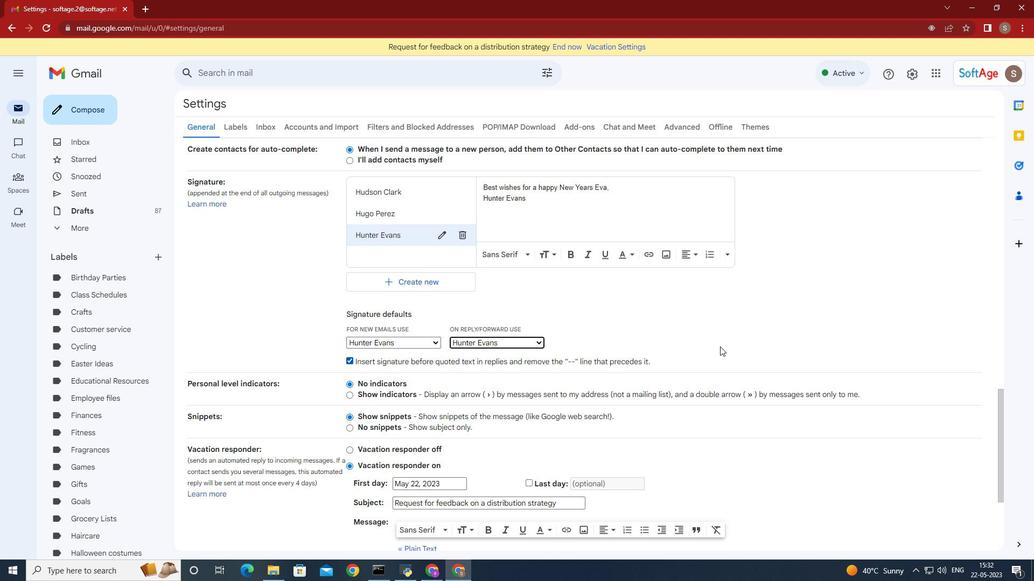 
Action: Mouse scrolled (675, 328) with delta (0, 0)
Screenshot: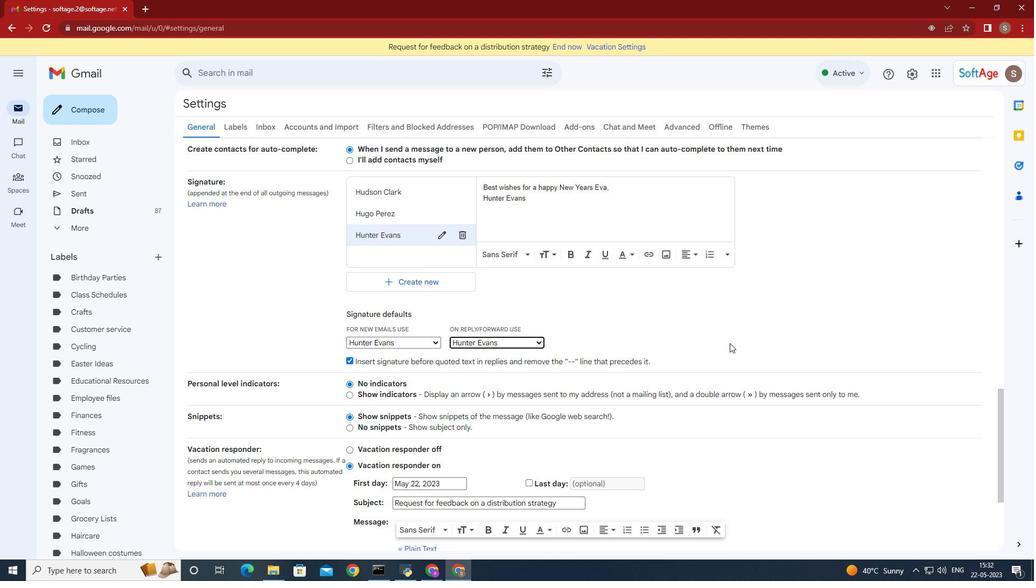 
Action: Mouse moved to (674, 329)
Screenshot: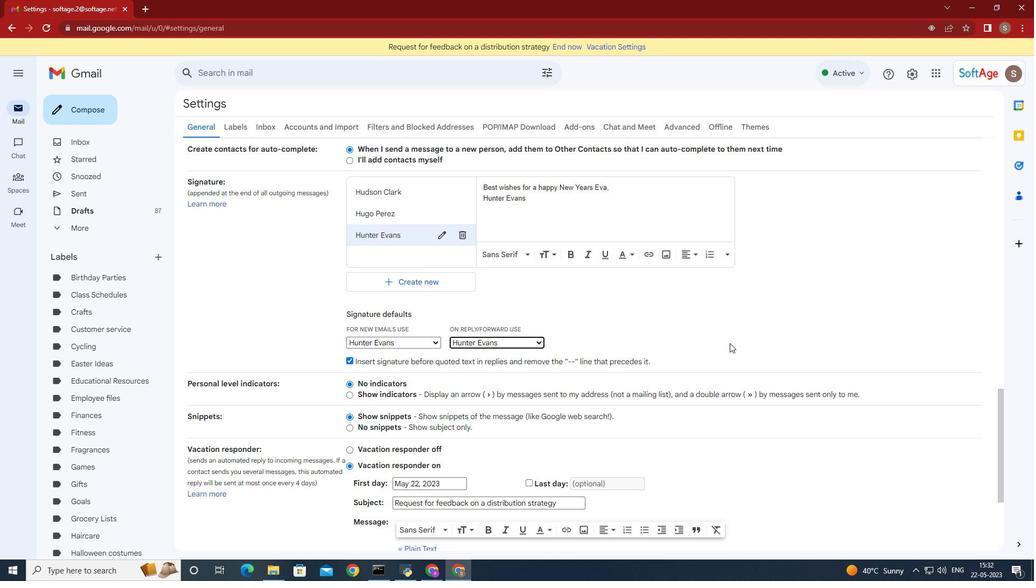 
Action: Mouse scrolled (674, 328) with delta (0, 0)
Screenshot: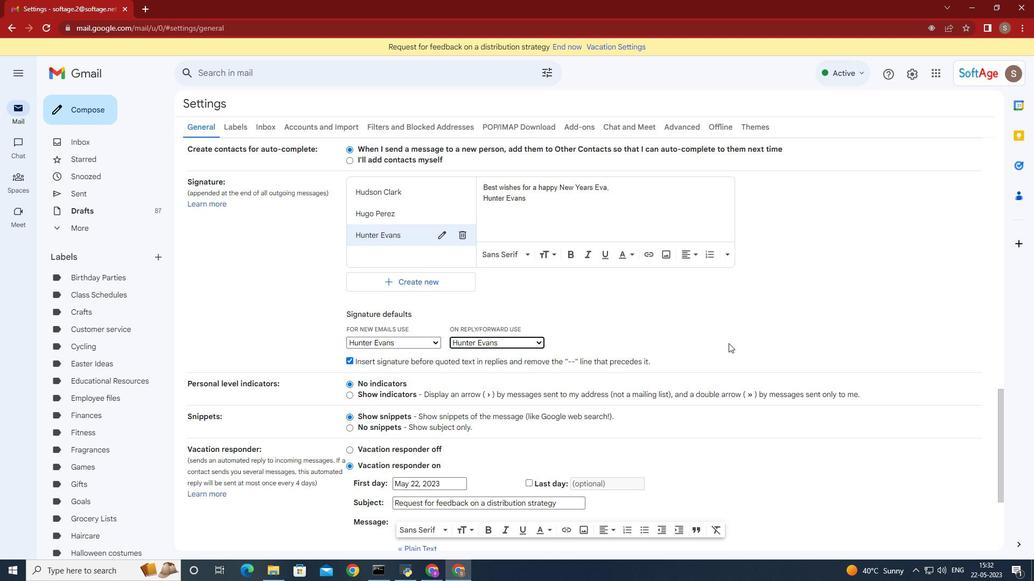 
Action: Mouse moved to (674, 330)
Screenshot: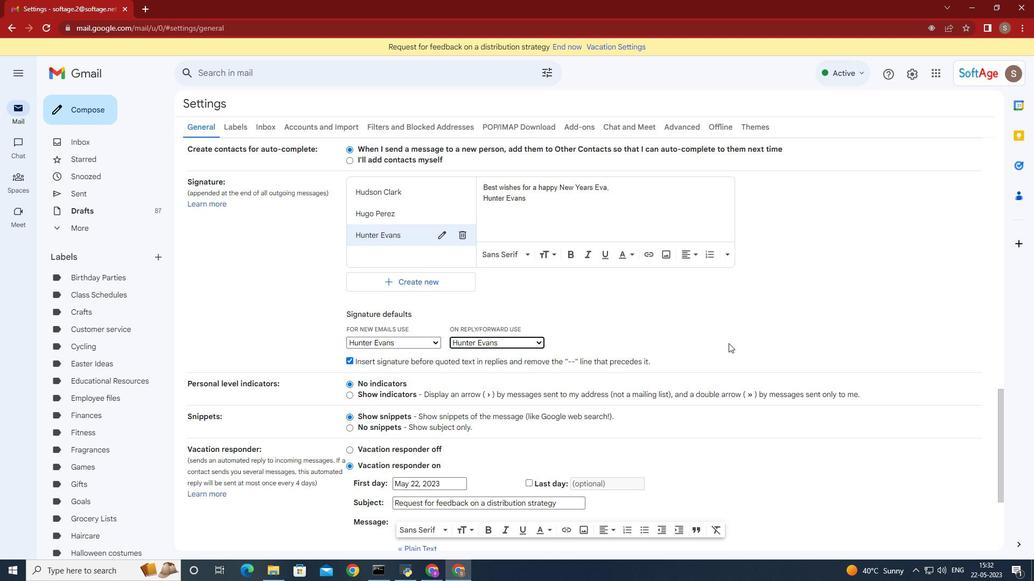 
Action: Mouse scrolled (674, 329) with delta (0, 0)
Screenshot: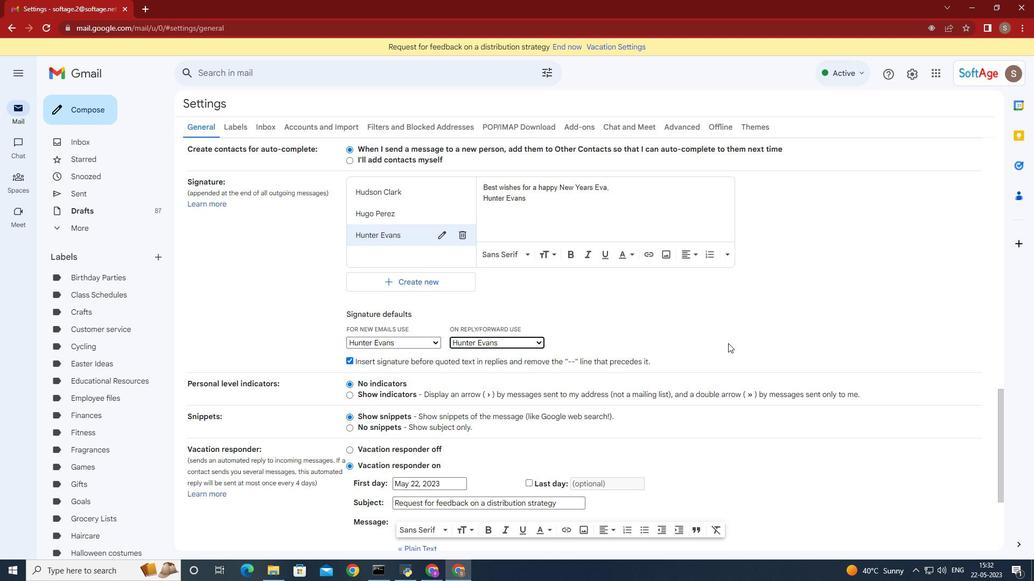 
Action: Mouse moved to (673, 330)
Screenshot: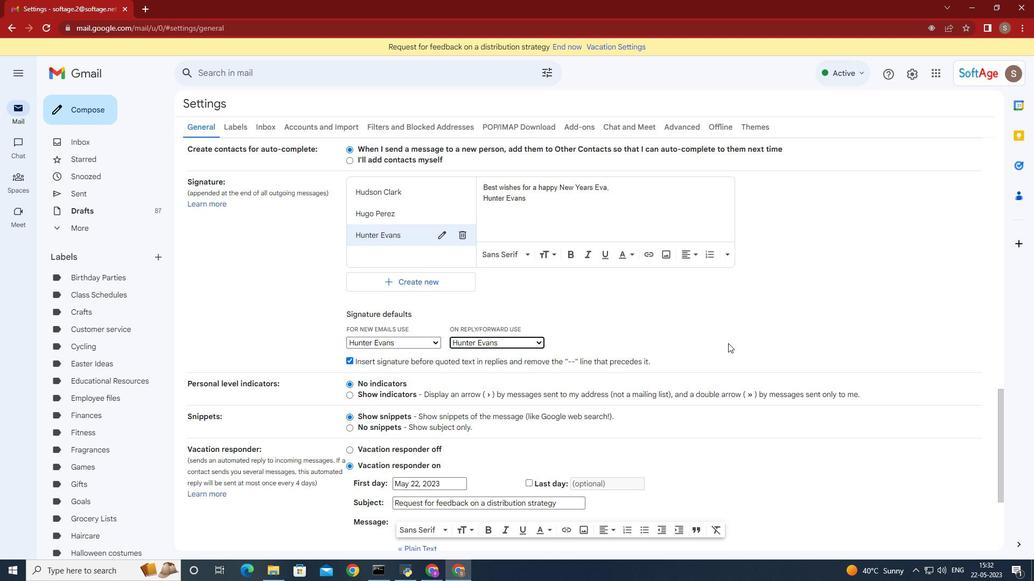 
Action: Mouse scrolled (673, 330) with delta (0, 0)
Screenshot: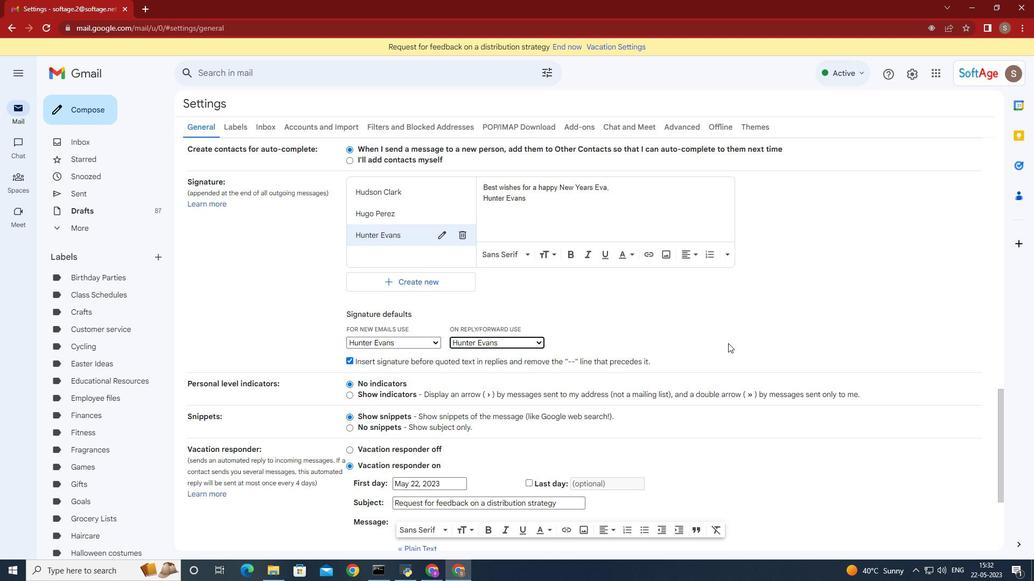 
Action: Mouse moved to (673, 330)
Screenshot: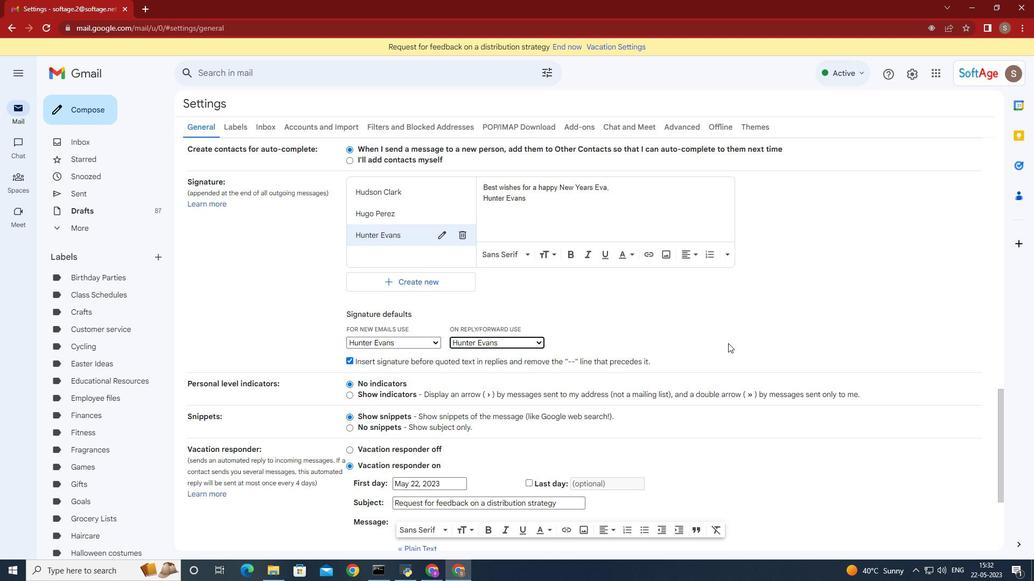 
Action: Mouse scrolled (673, 330) with delta (0, 0)
Screenshot: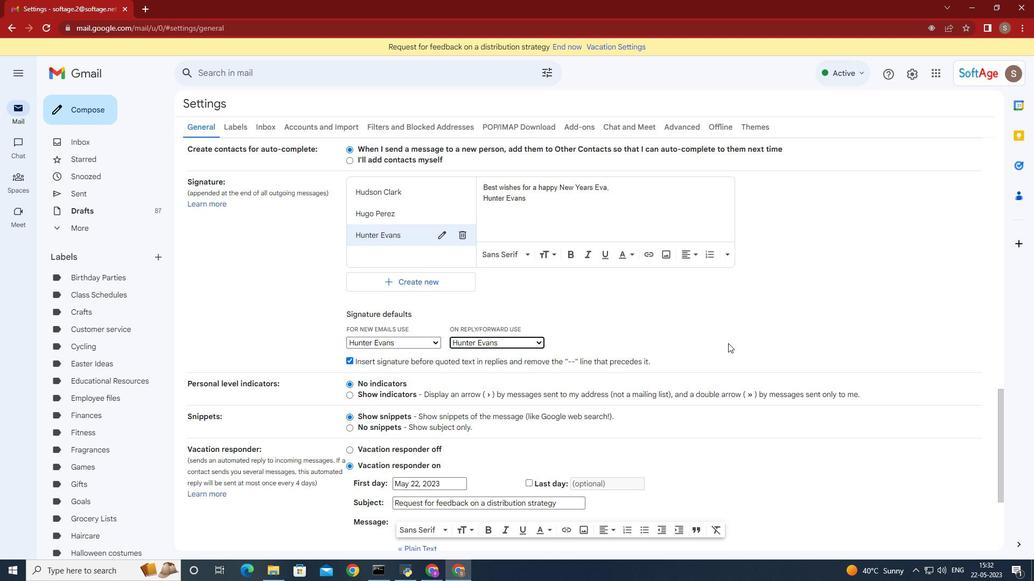 
Action: Mouse moved to (537, 463)
Screenshot: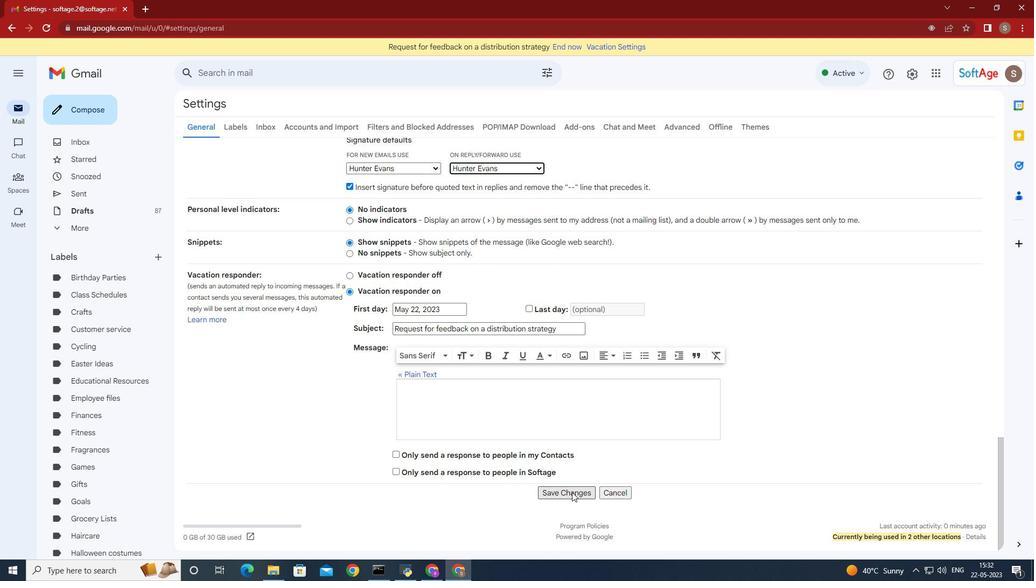 
Action: Mouse pressed left at (537, 463)
Screenshot: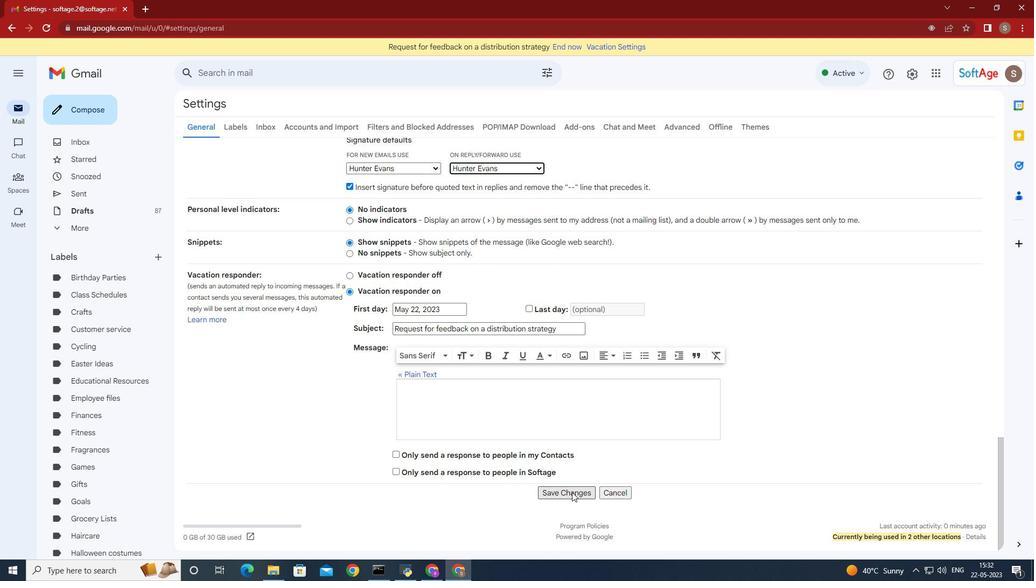 
Action: Mouse moved to (130, 114)
Screenshot: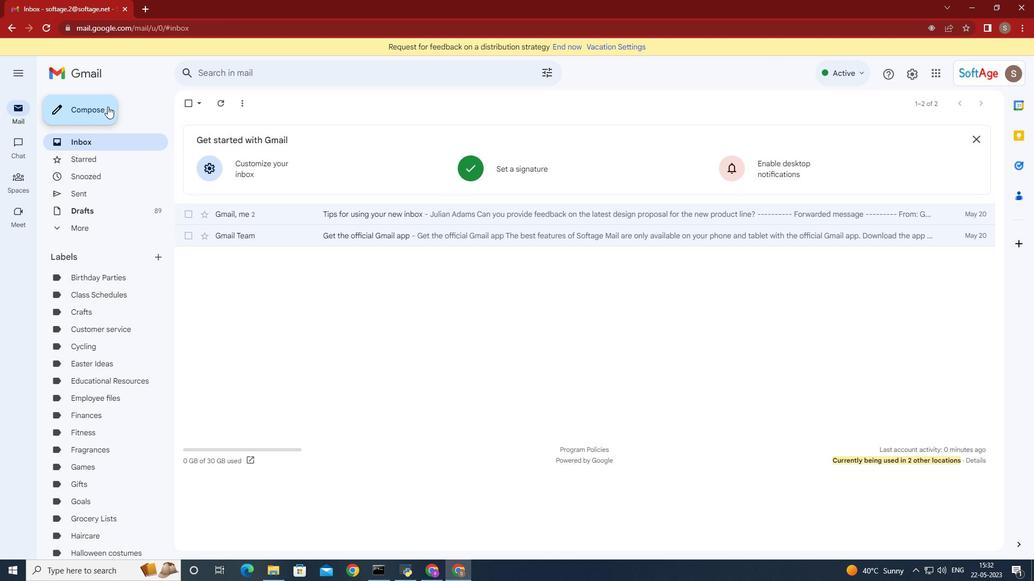 
Action: Mouse pressed left at (130, 114)
Screenshot: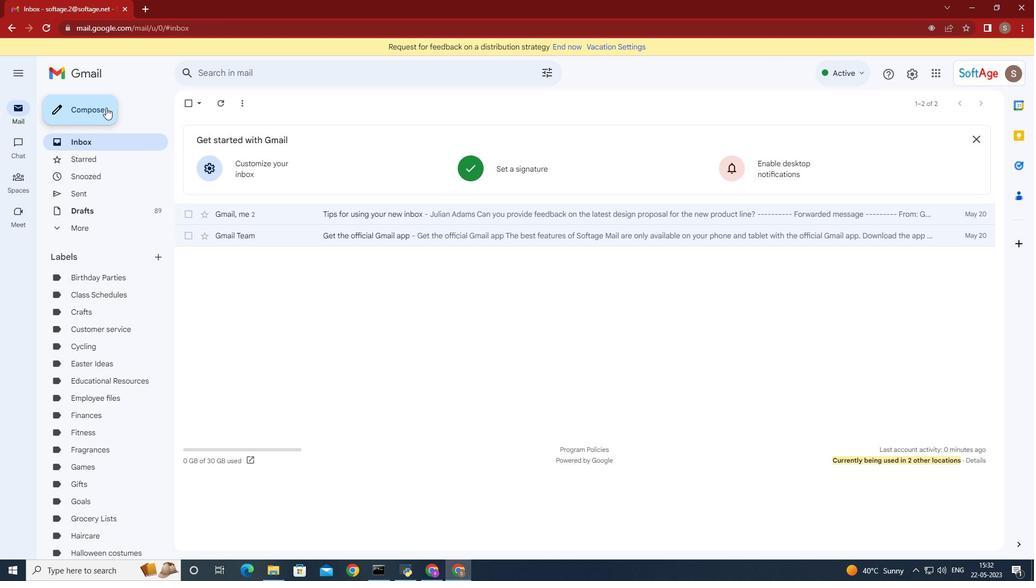 
Action: Mouse moved to (671, 273)
Screenshot: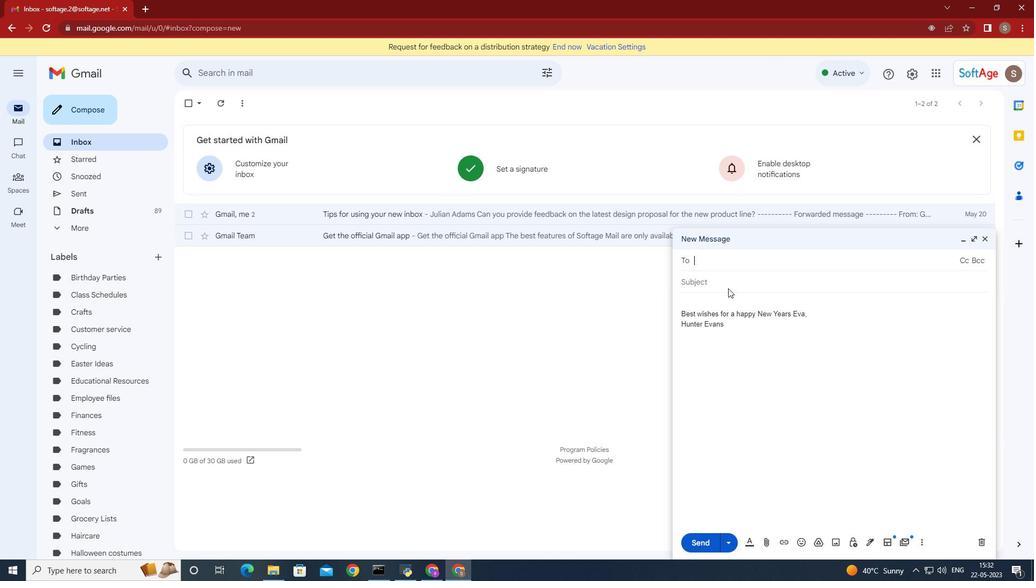
Action: Key pressed <Key.shift>Softage.8
Screenshot: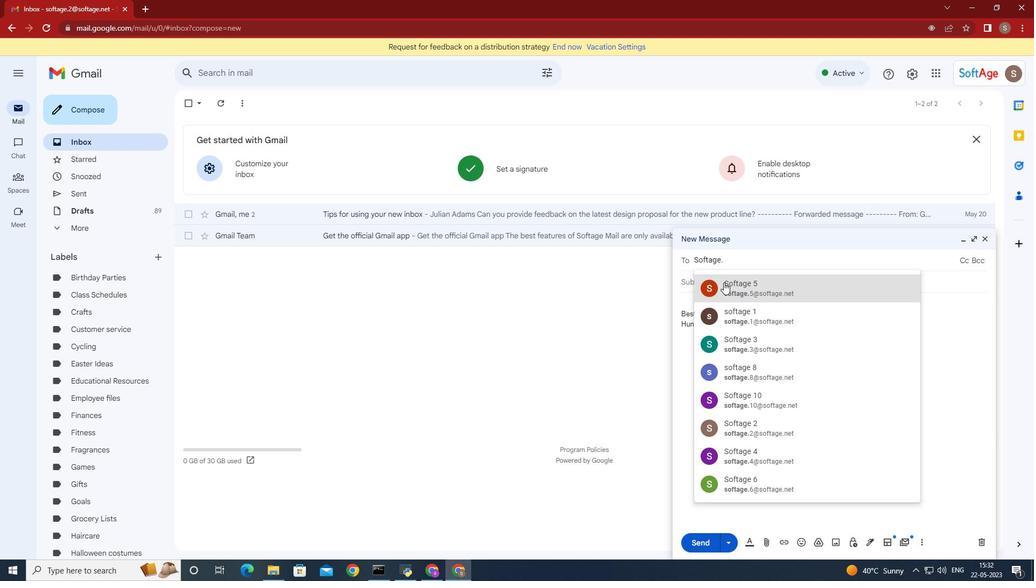 
Action: Mouse pressed left at (671, 273)
Screenshot: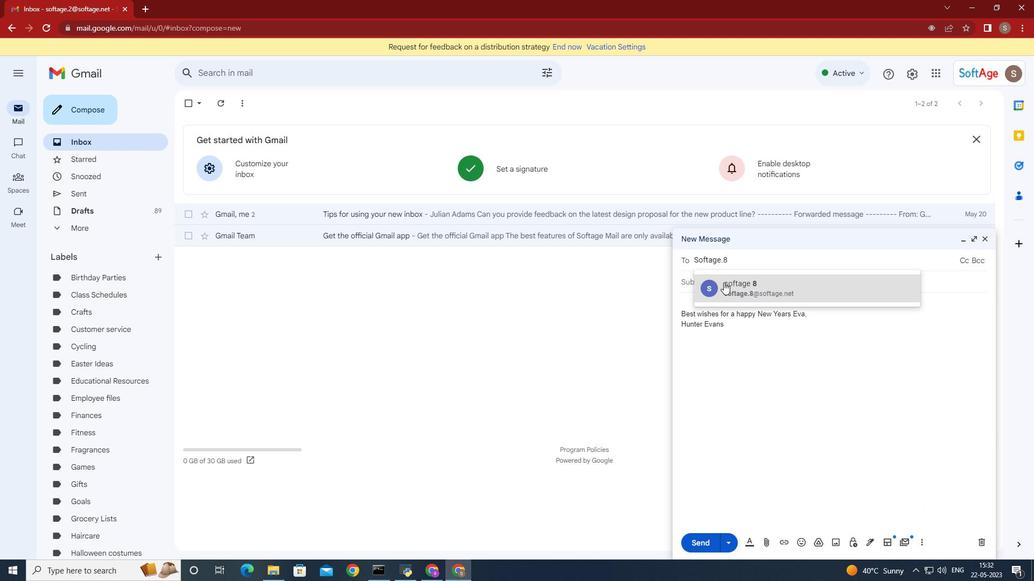 
Action: Mouse moved to (175, 249)
Screenshot: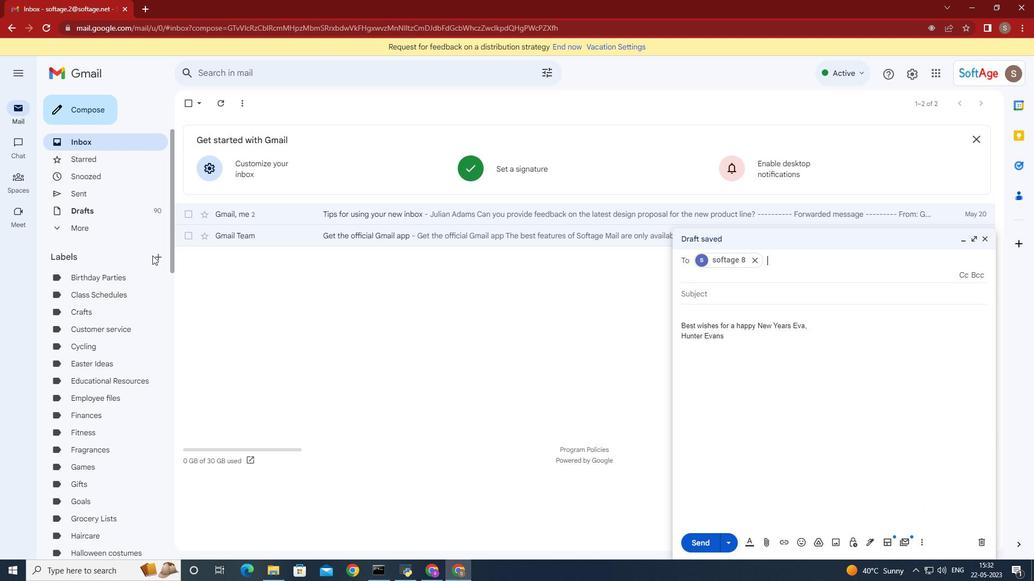 
Action: Mouse pressed left at (175, 249)
Screenshot: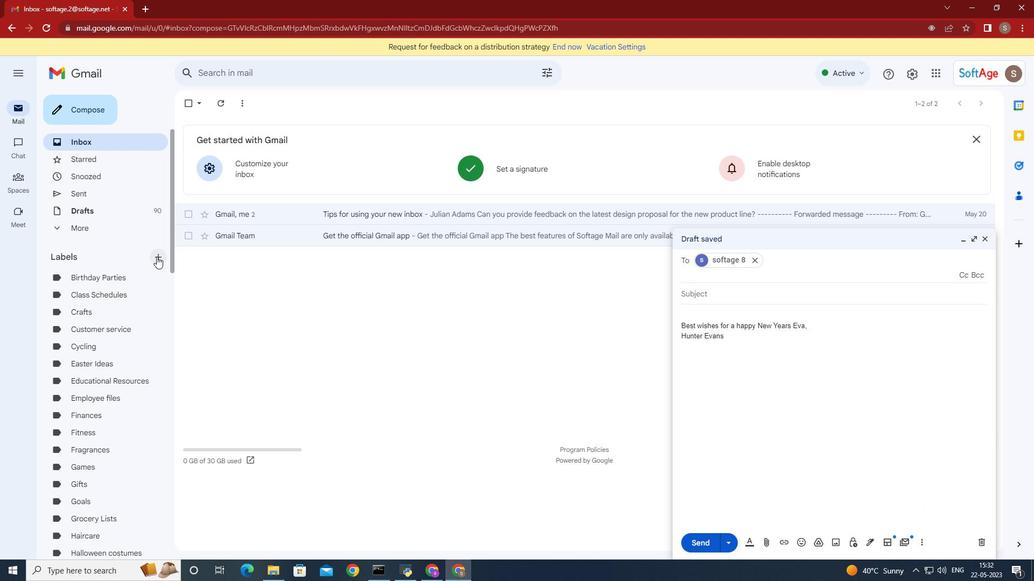 
Action: Mouse moved to (399, 307)
Screenshot: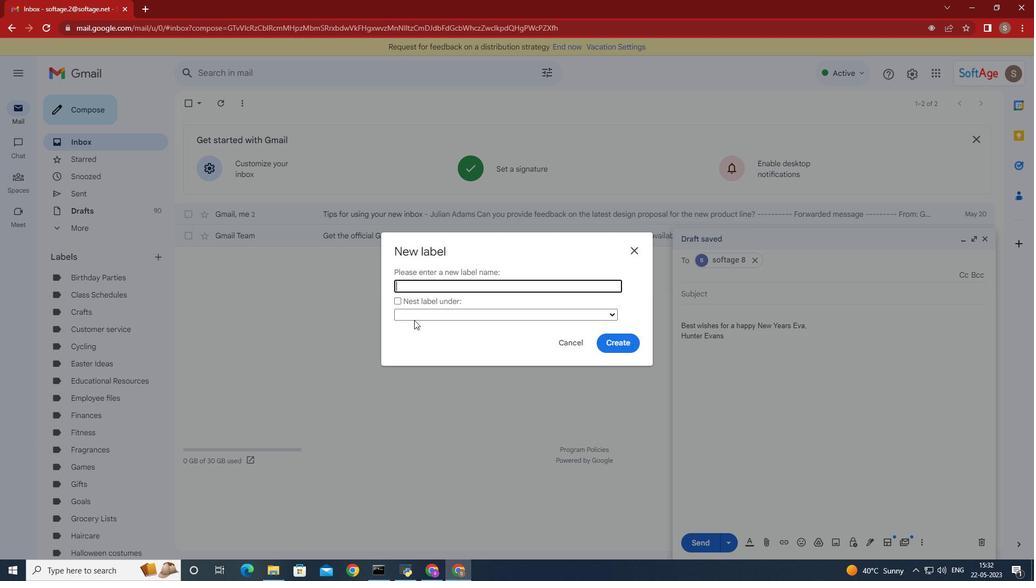 
Action: Key pressed <Key.shift>Party<Key.space>planning
Screenshot: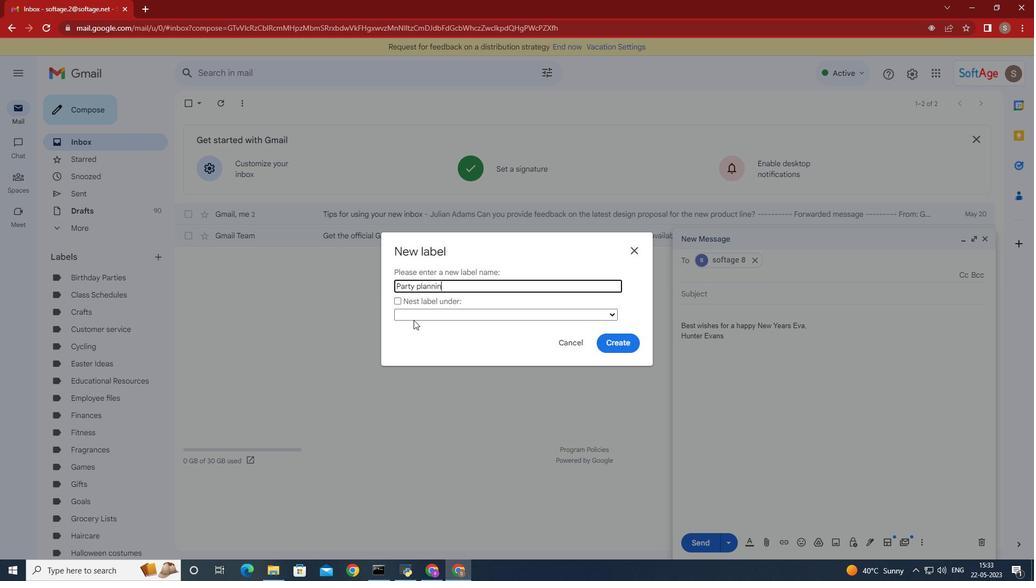 
Action: Mouse moved to (583, 332)
Screenshot: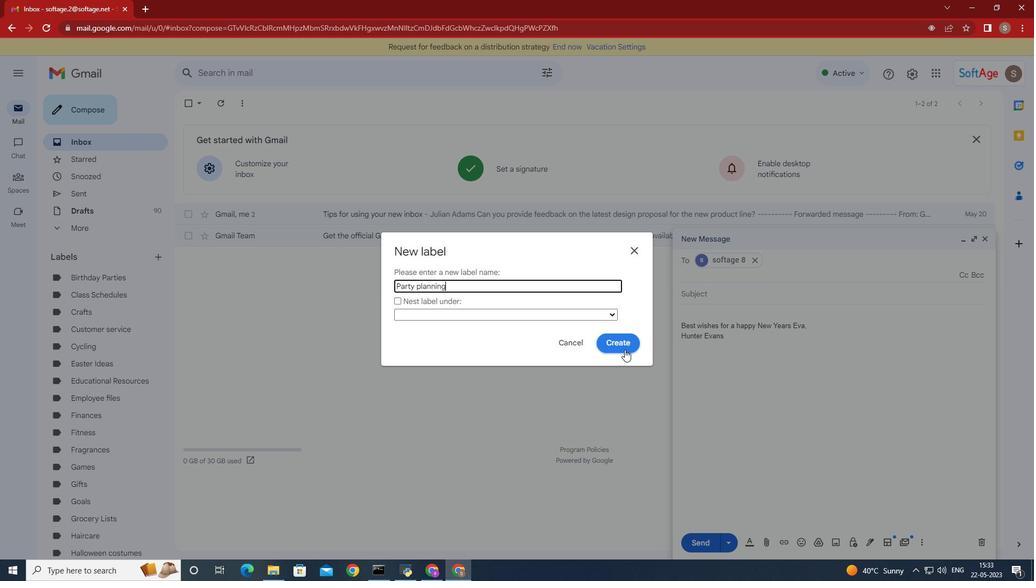 
Action: Mouse pressed left at (583, 332)
Screenshot: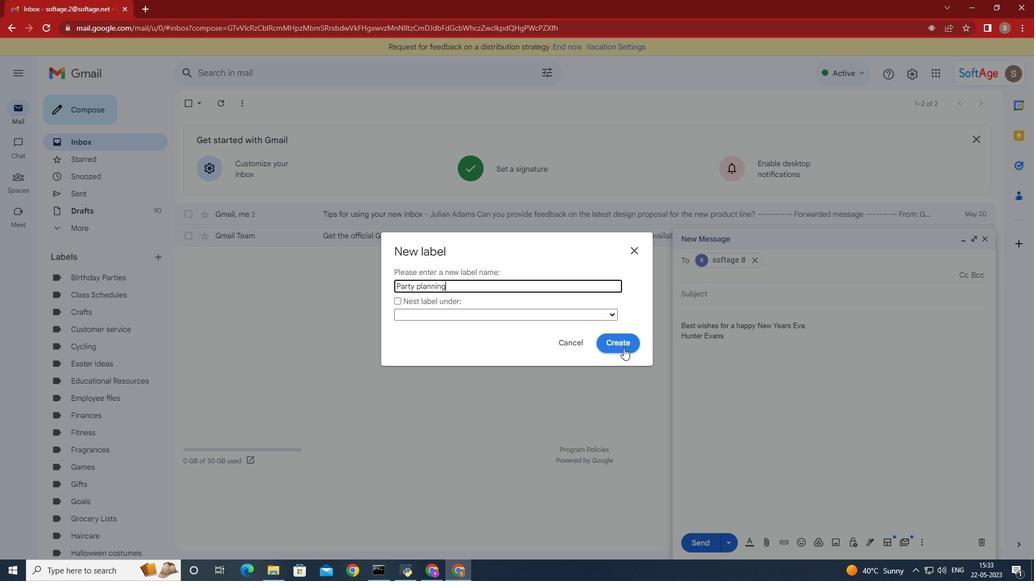 
Action: Mouse moved to (582, 334)
Screenshot: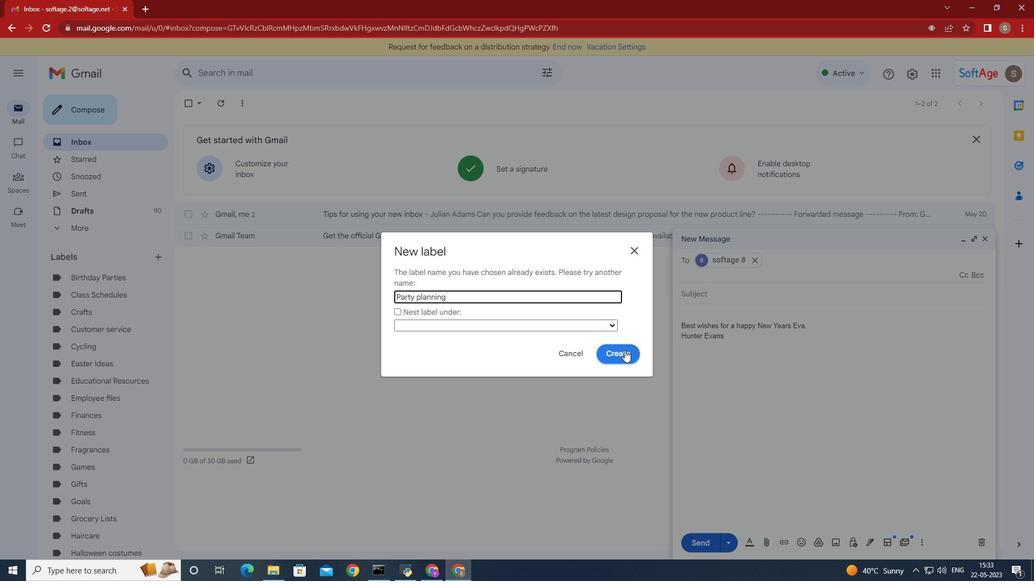 
Action: Mouse pressed left at (582, 334)
Screenshot: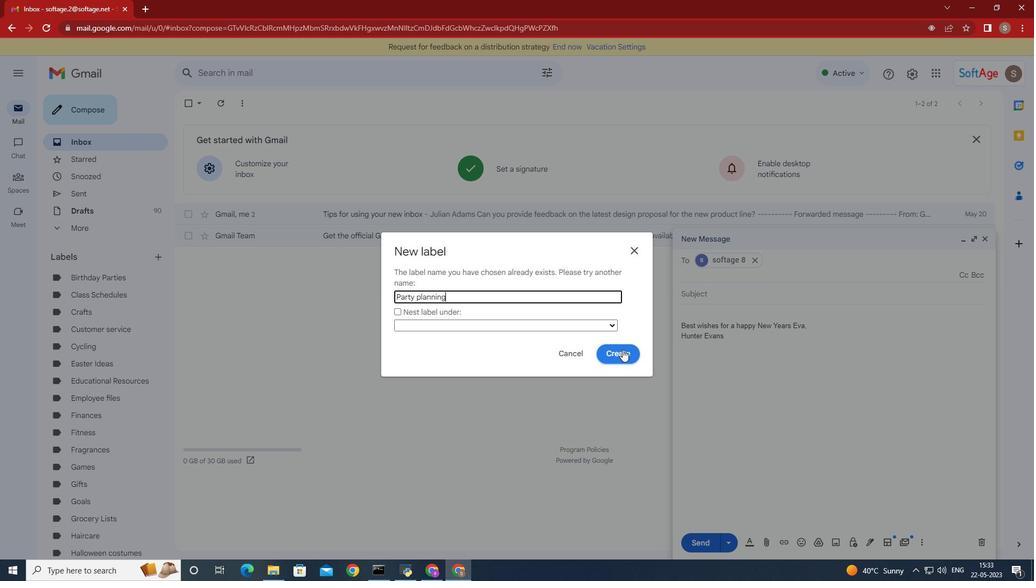 
Action: Mouse moved to (582, 334)
Screenshot: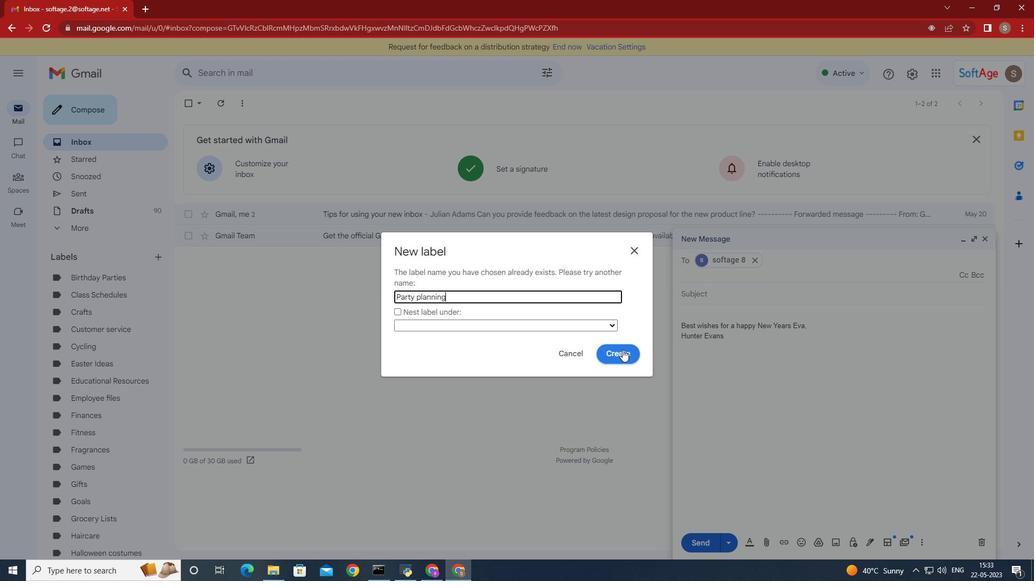 
Action: Mouse pressed left at (582, 334)
Screenshot: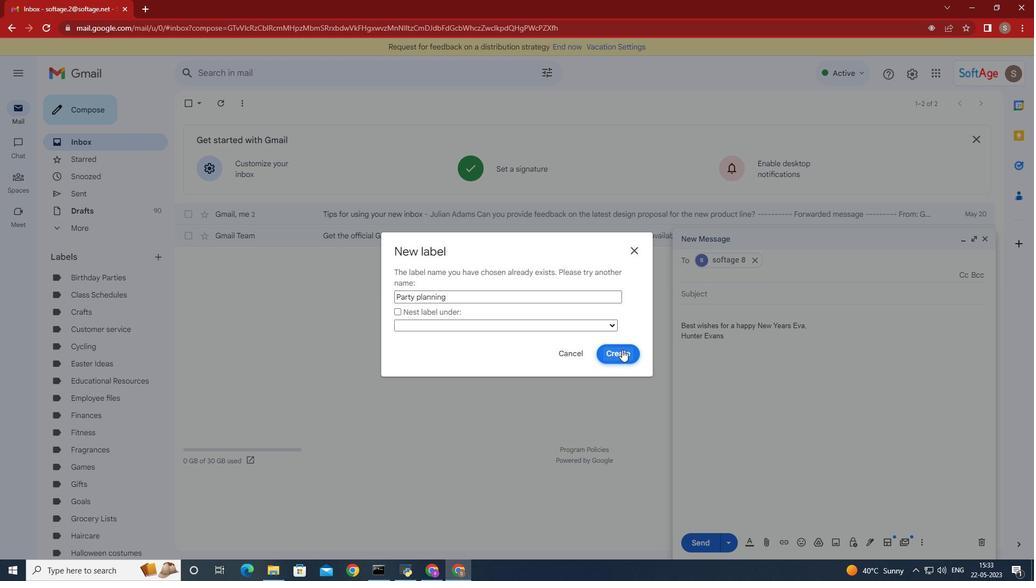 
Action: Mouse moved to (581, 335)
Screenshot: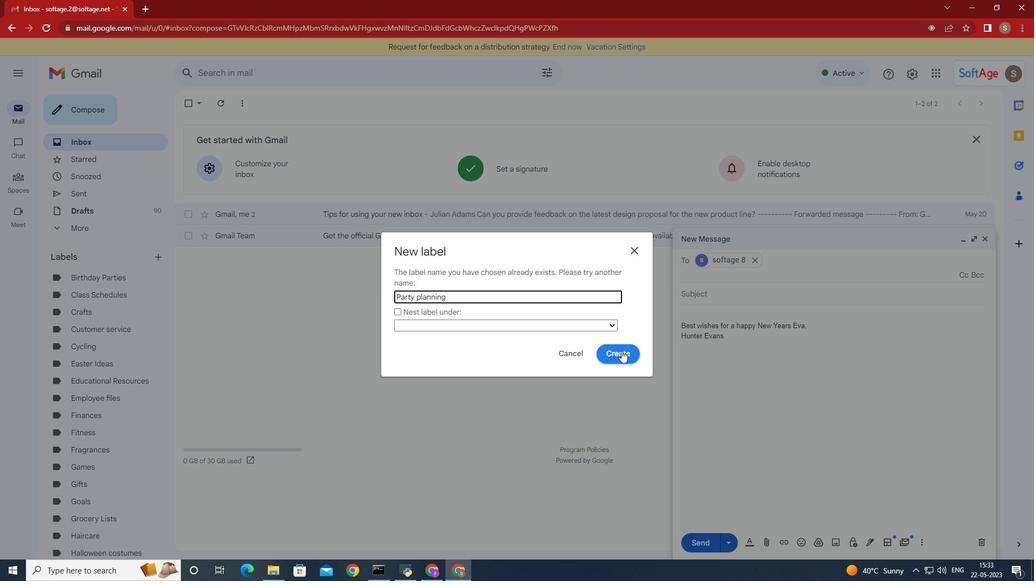 
